 Task: Search one way flight ticket for 2 adults, 2 children, 2 infants in seat in first from Kaunakakai, Molokai: Molokai Airport (hoolehua Airport) to Gillette: Gillette Campbell County Airport on 5-1-2023. Choice of flights is JetBlue. Number of bags: 1 checked bag. Price is upto 71000. Outbound departure time preference is 15:45.
Action: Mouse moved to (209, 209)
Screenshot: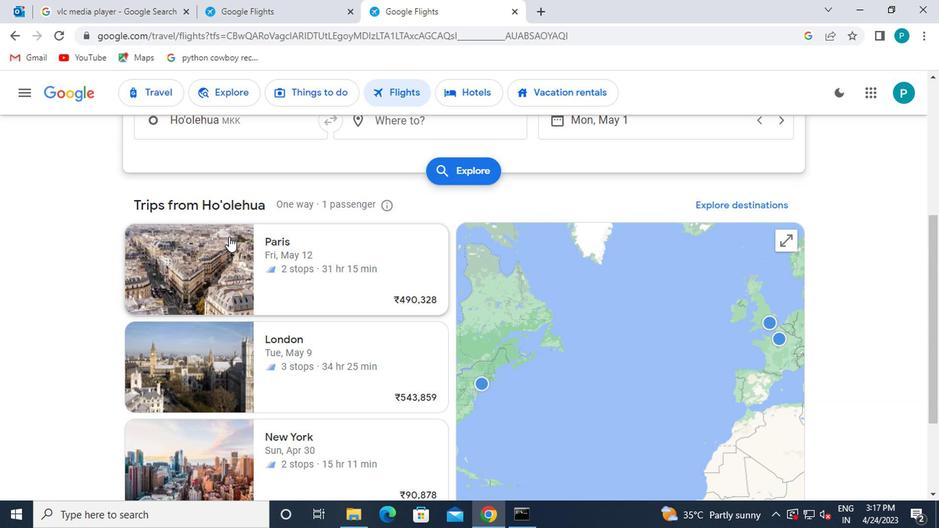 
Action: Mouse scrolled (209, 210) with delta (0, 0)
Screenshot: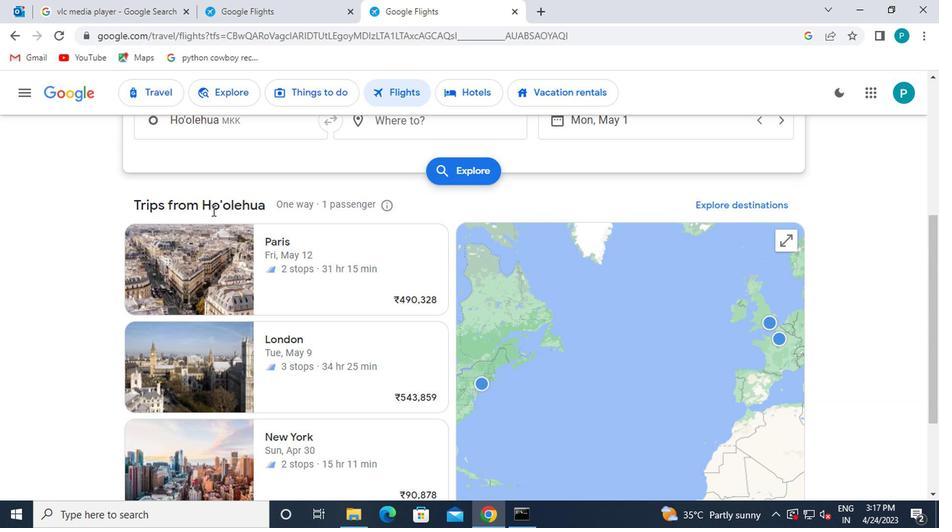 
Action: Mouse moved to (206, 192)
Screenshot: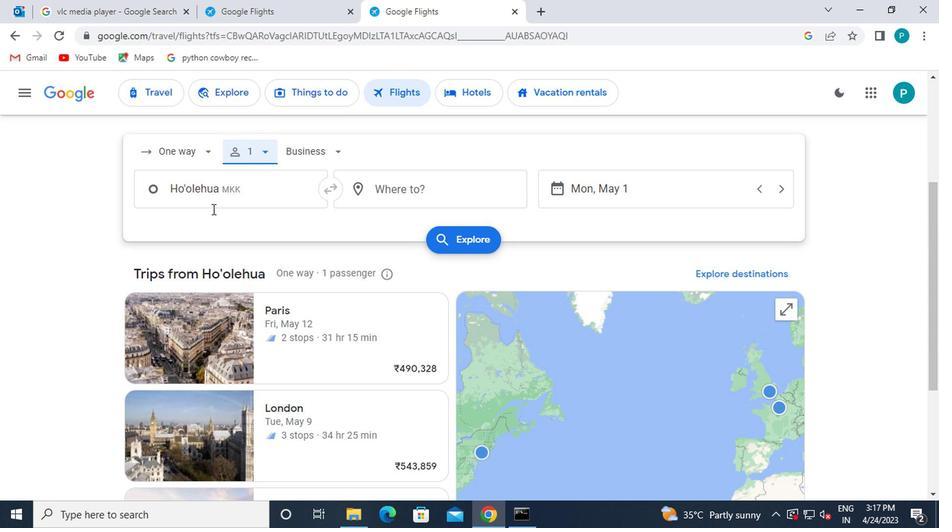
Action: Mouse scrolled (206, 193) with delta (0, 0)
Screenshot: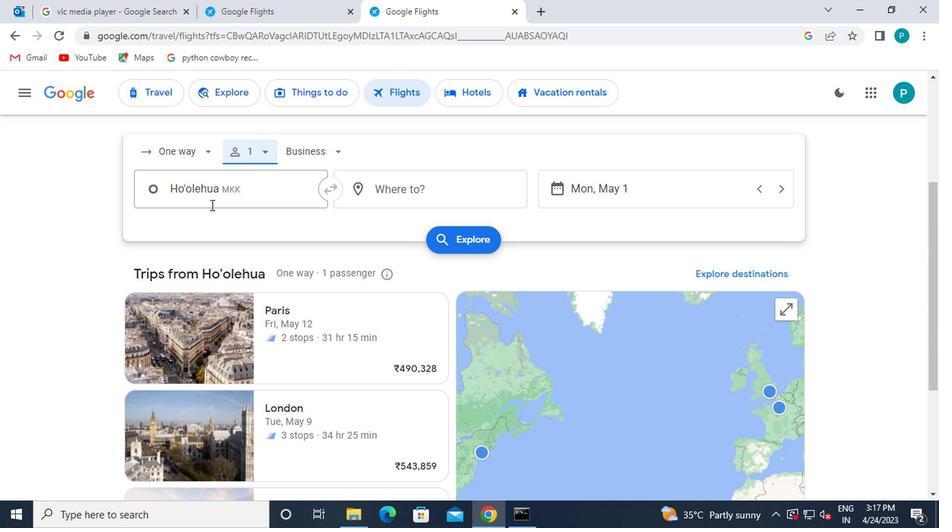 
Action: Mouse scrolled (206, 193) with delta (0, 0)
Screenshot: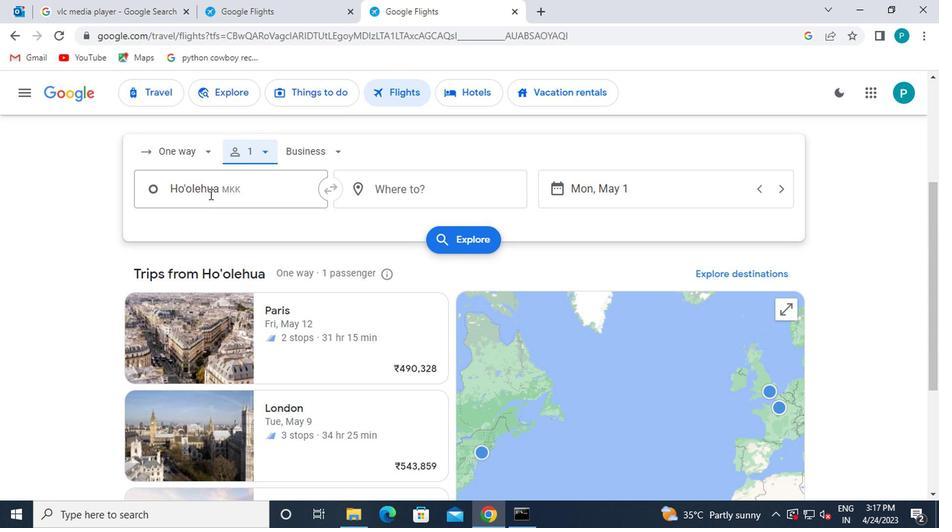 
Action: Mouse moved to (193, 290)
Screenshot: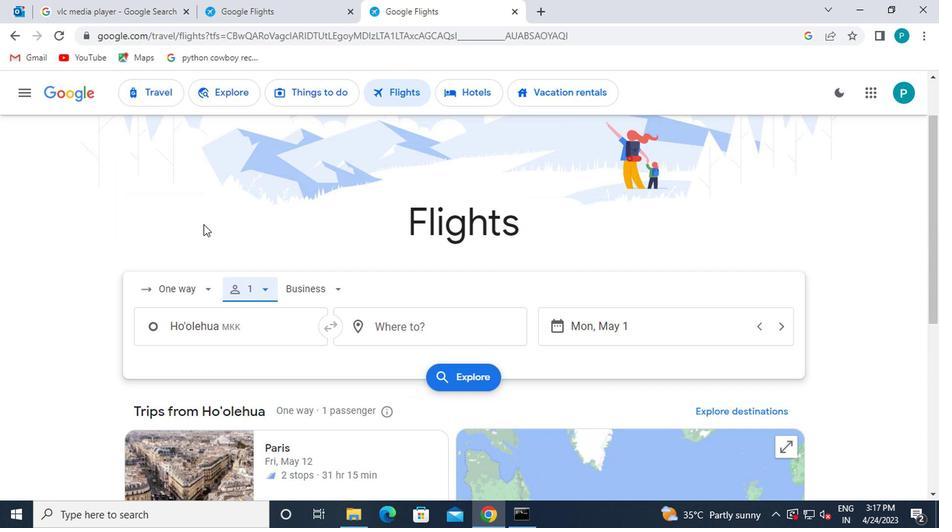 
Action: Mouse pressed left at (193, 290)
Screenshot: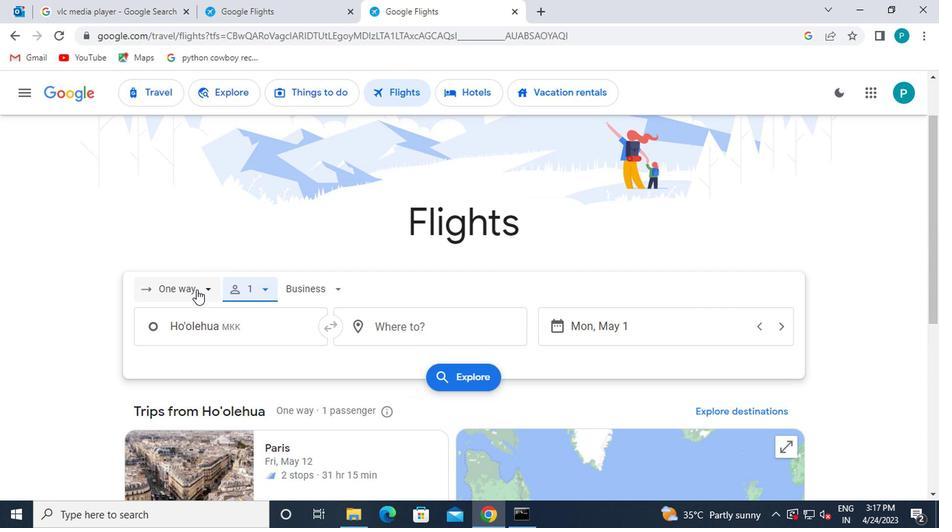 
Action: Mouse moved to (201, 358)
Screenshot: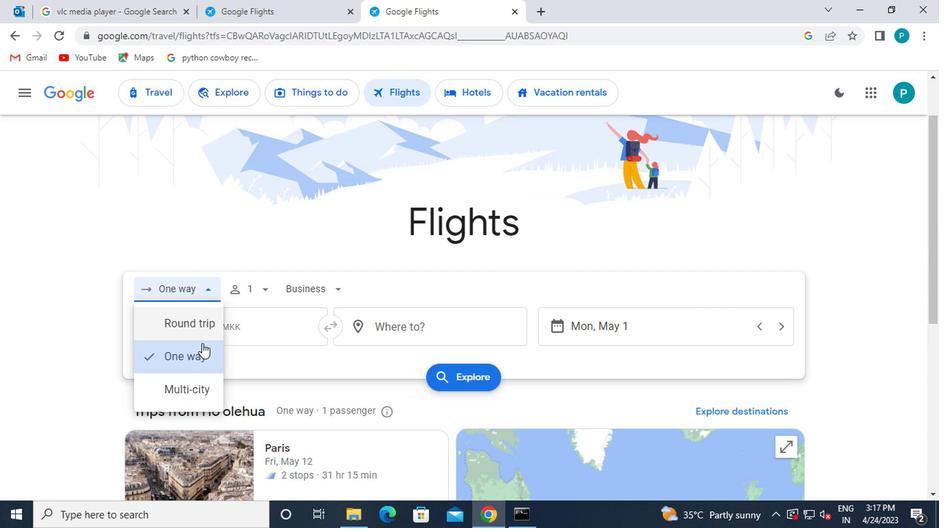 
Action: Mouse pressed left at (201, 358)
Screenshot: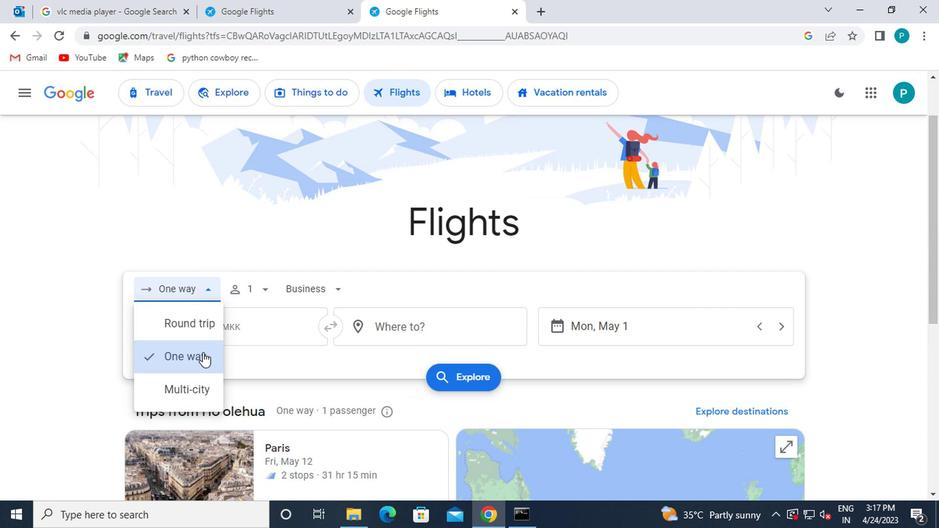 
Action: Mouse moved to (248, 293)
Screenshot: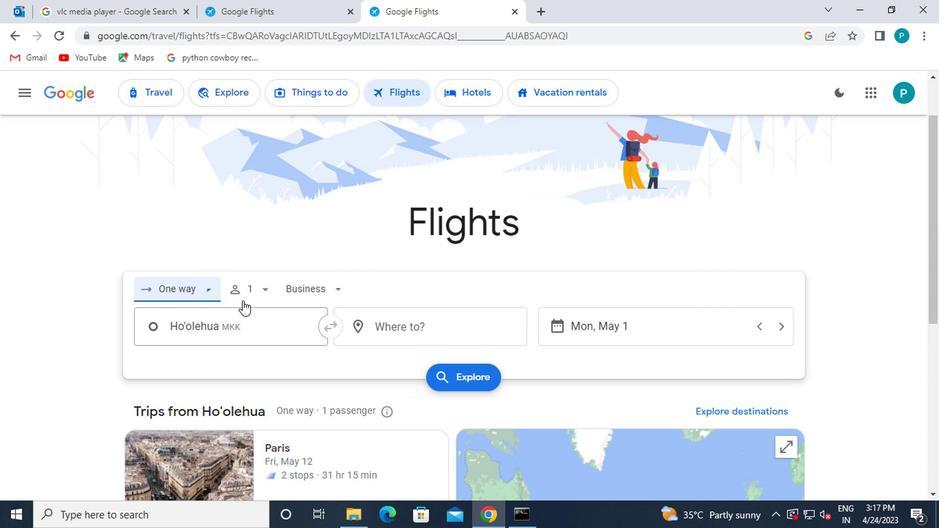 
Action: Mouse pressed left at (248, 293)
Screenshot: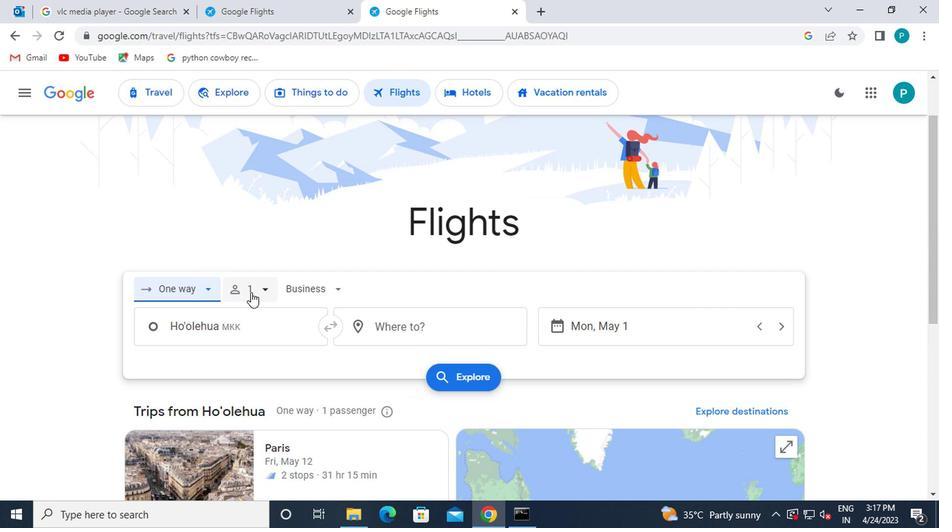 
Action: Mouse moved to (373, 327)
Screenshot: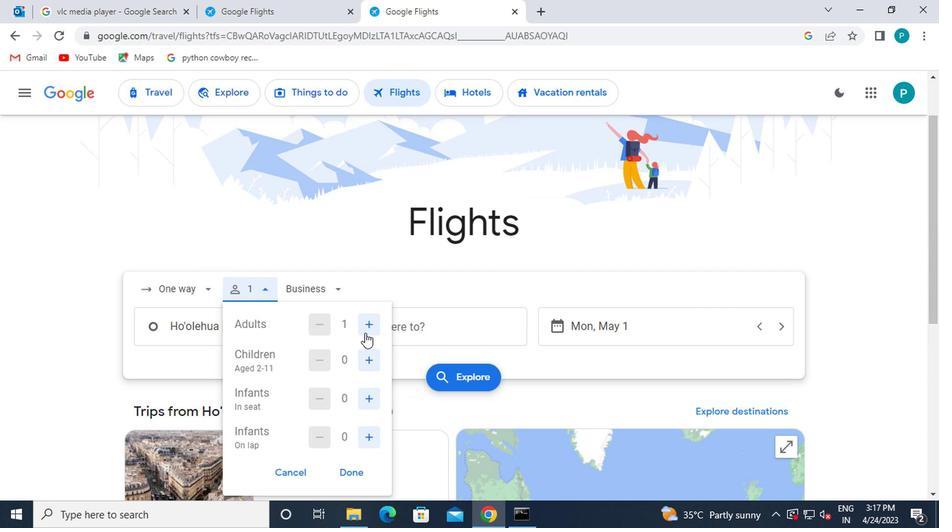 
Action: Mouse pressed left at (373, 327)
Screenshot: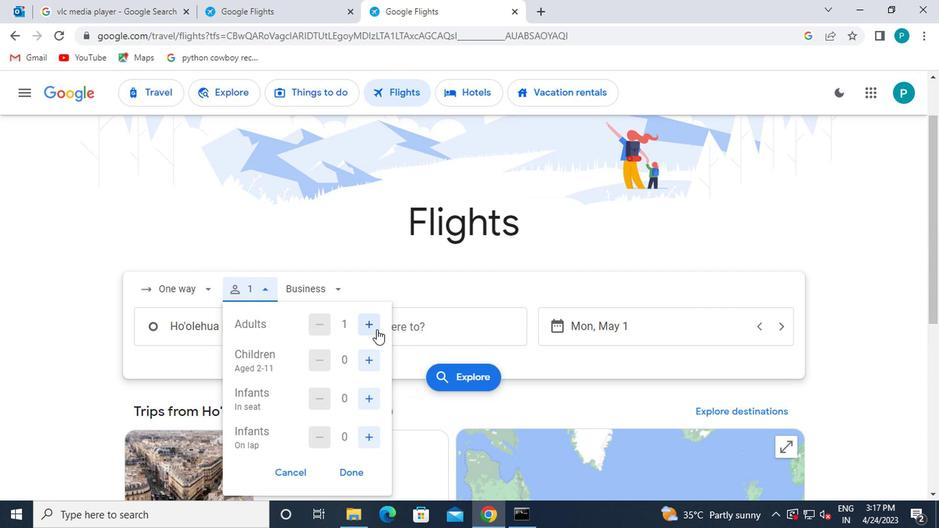 
Action: Mouse moved to (371, 349)
Screenshot: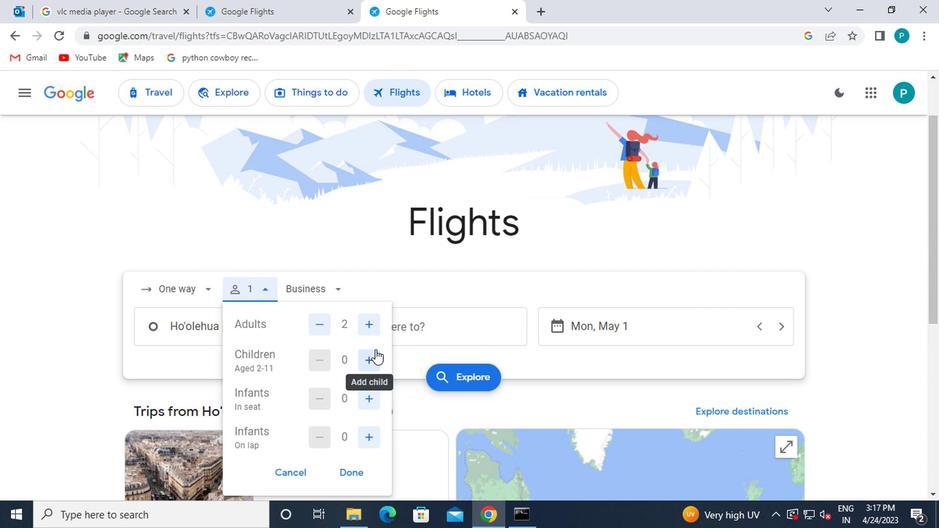 
Action: Mouse pressed left at (371, 349)
Screenshot: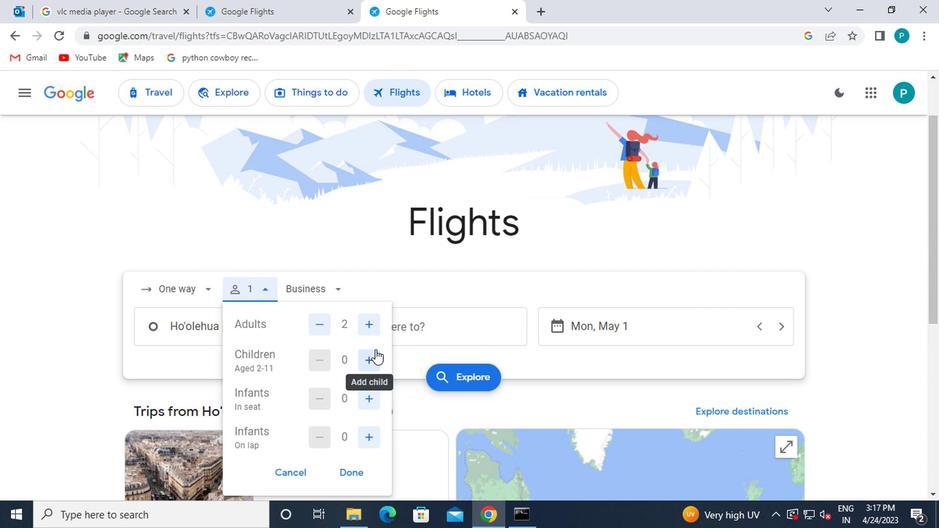 
Action: Mouse pressed left at (371, 349)
Screenshot: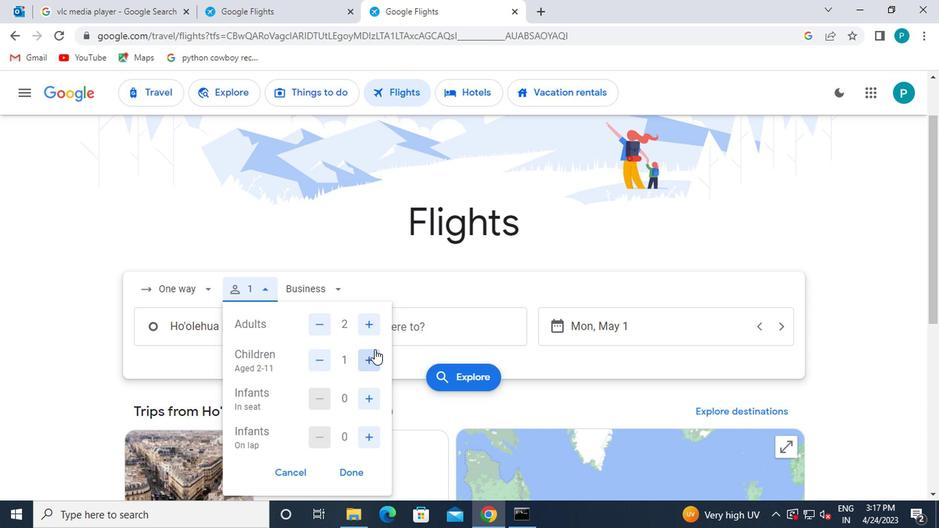 
Action: Mouse moved to (356, 394)
Screenshot: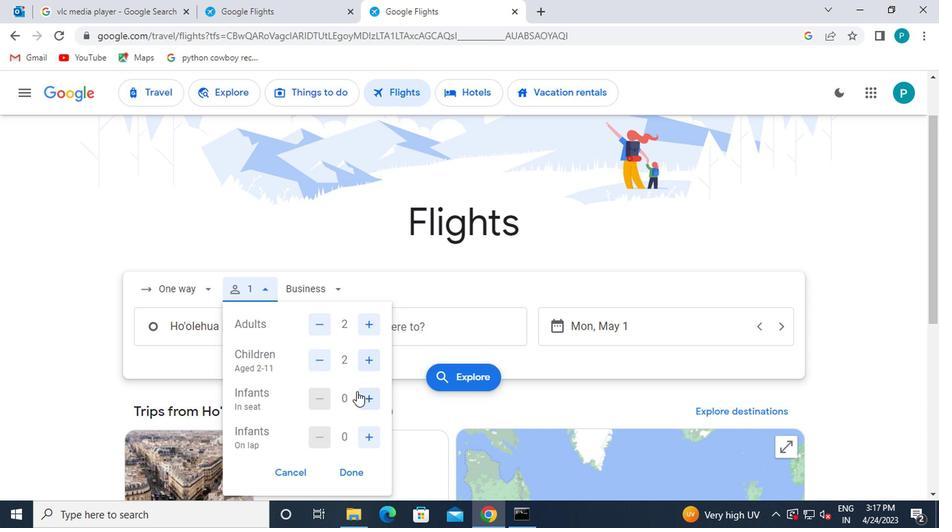 
Action: Mouse pressed left at (356, 394)
Screenshot: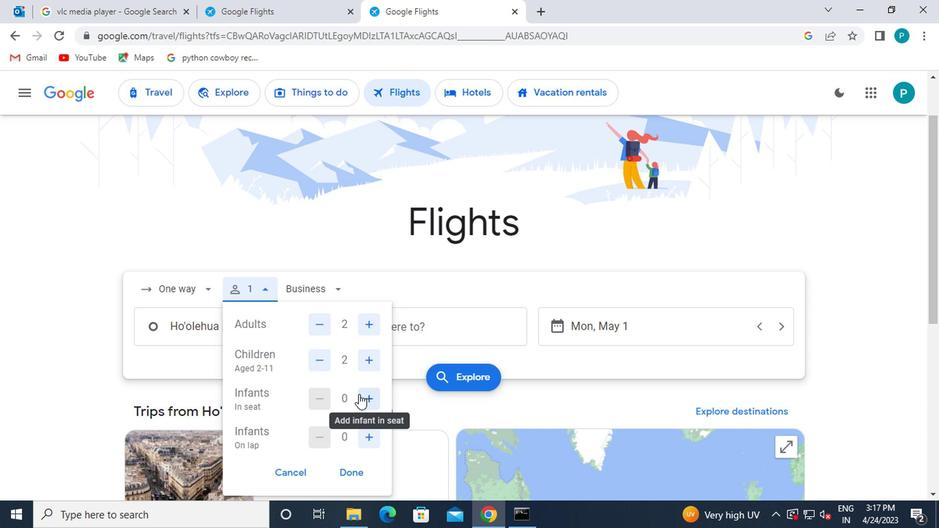 
Action: Mouse pressed left at (356, 394)
Screenshot: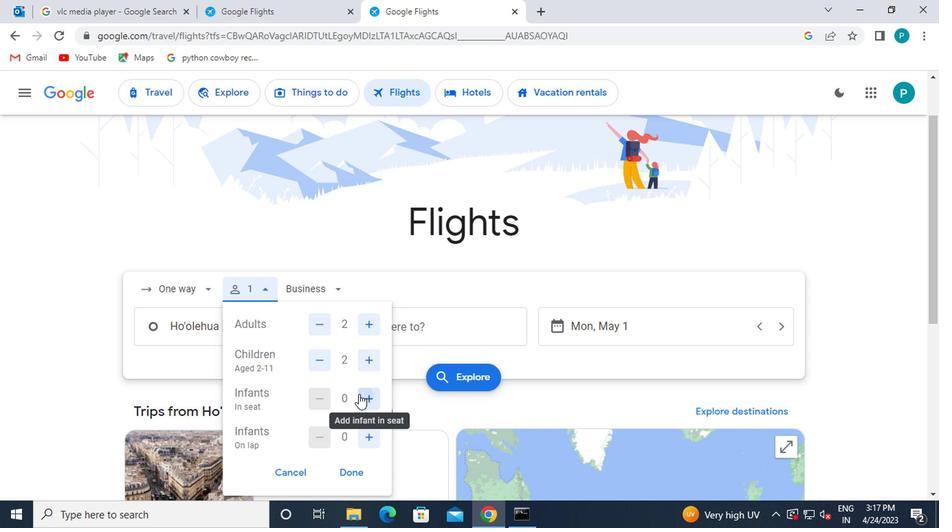 
Action: Mouse moved to (356, 466)
Screenshot: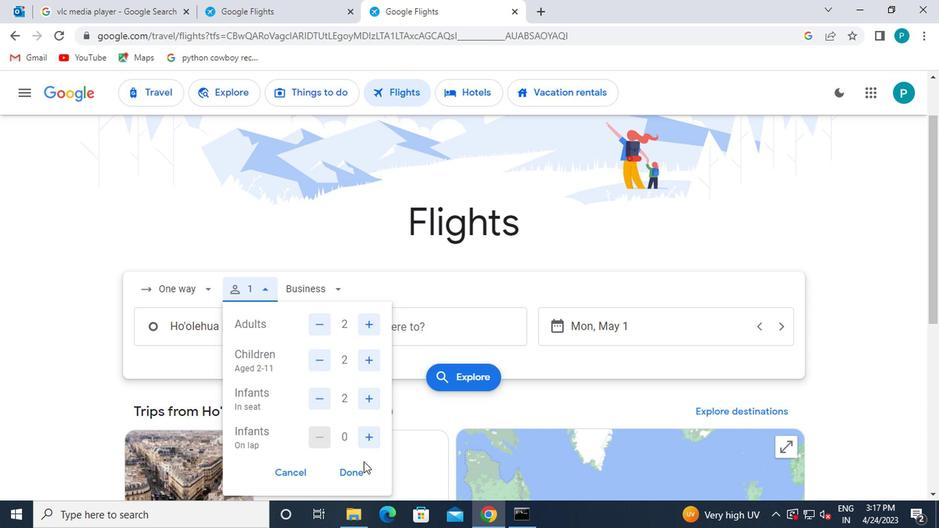 
Action: Mouse pressed left at (356, 466)
Screenshot: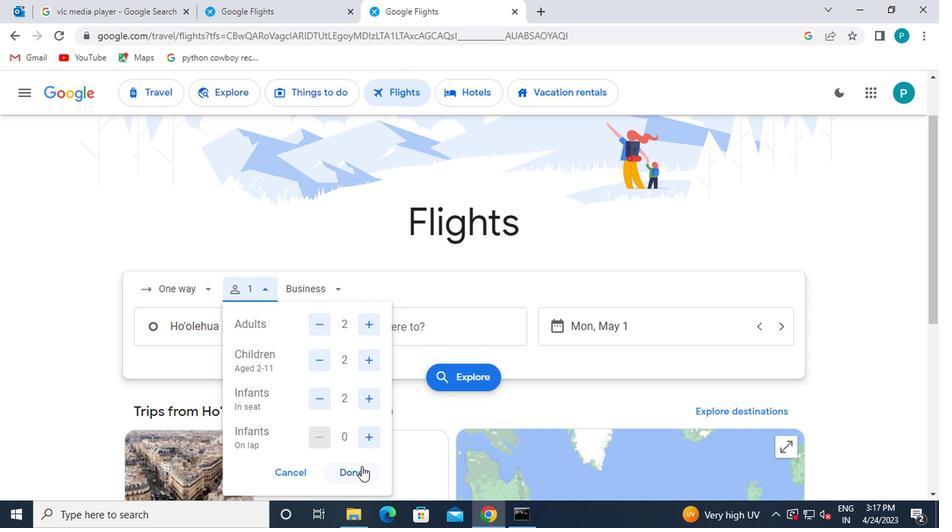 
Action: Mouse moved to (306, 296)
Screenshot: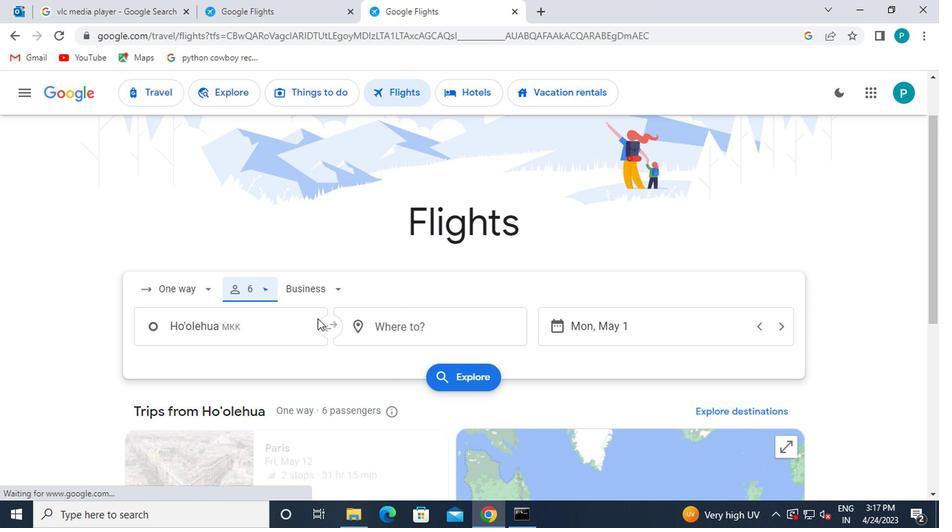 
Action: Mouse pressed left at (306, 296)
Screenshot: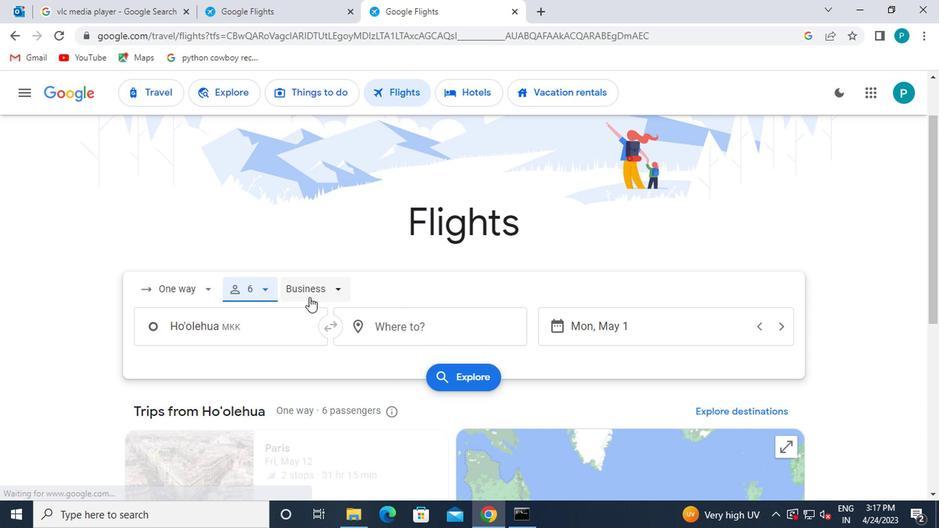 
Action: Mouse moved to (322, 421)
Screenshot: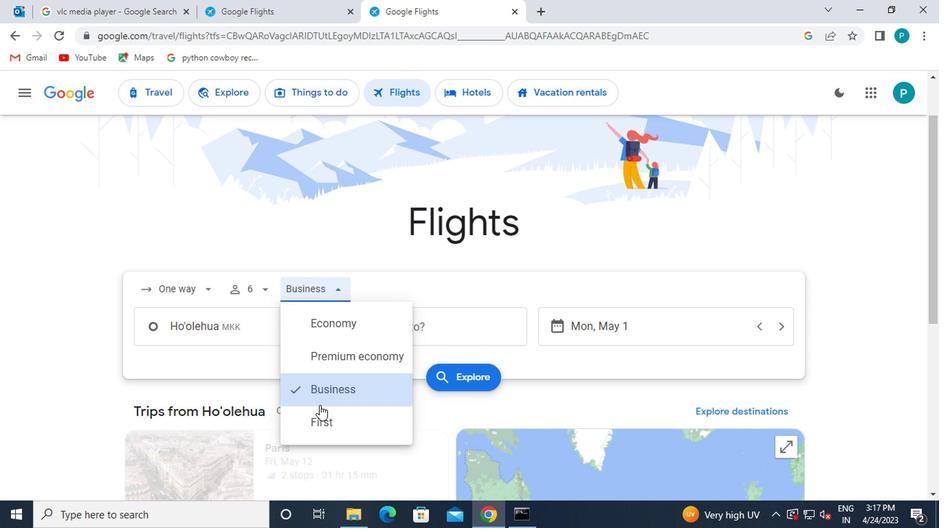 
Action: Mouse pressed left at (322, 421)
Screenshot: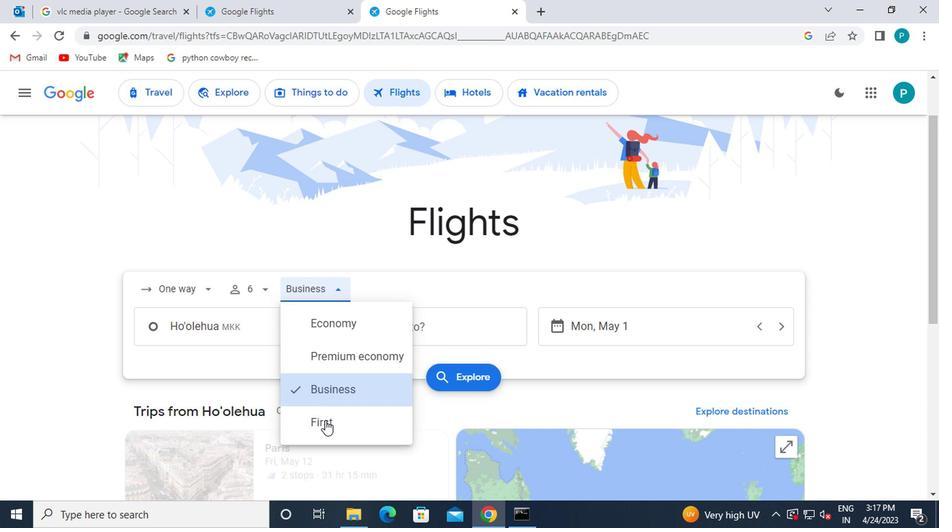 
Action: Mouse moved to (227, 329)
Screenshot: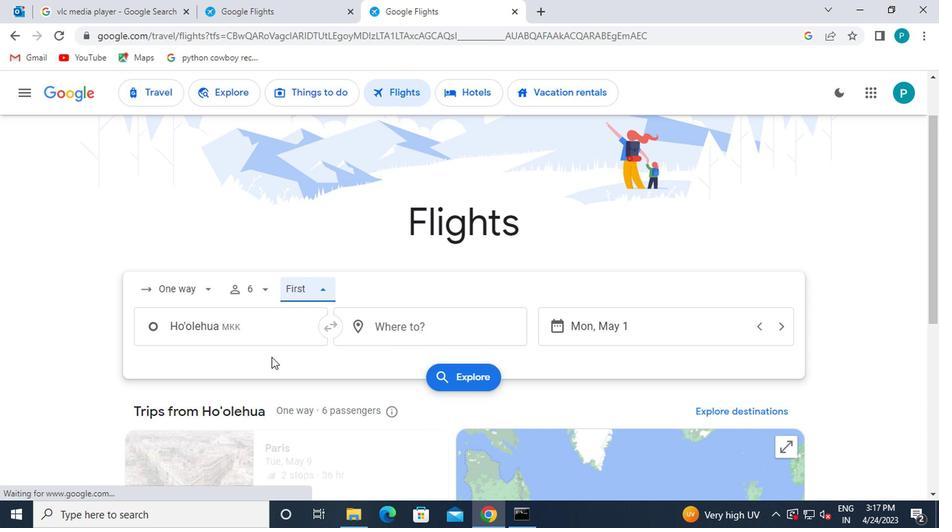 
Action: Mouse pressed left at (227, 329)
Screenshot: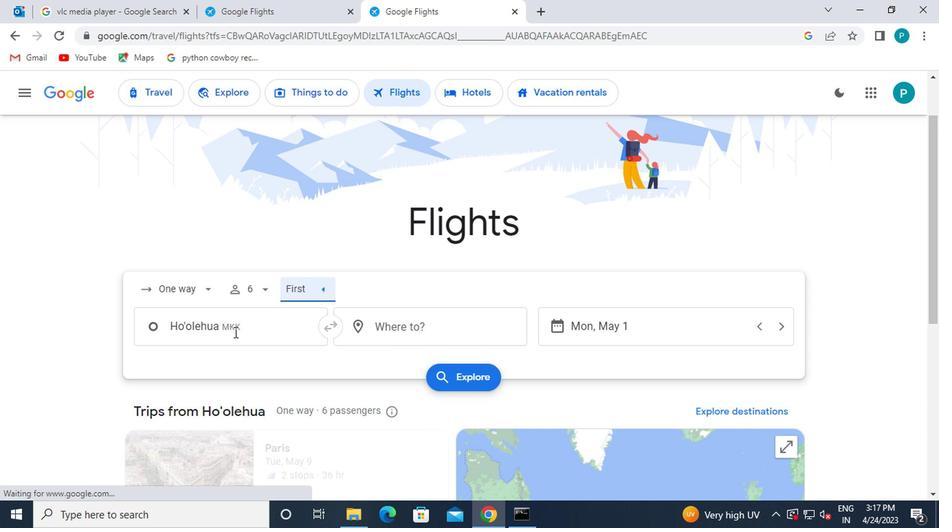 
Action: Mouse moved to (259, 395)
Screenshot: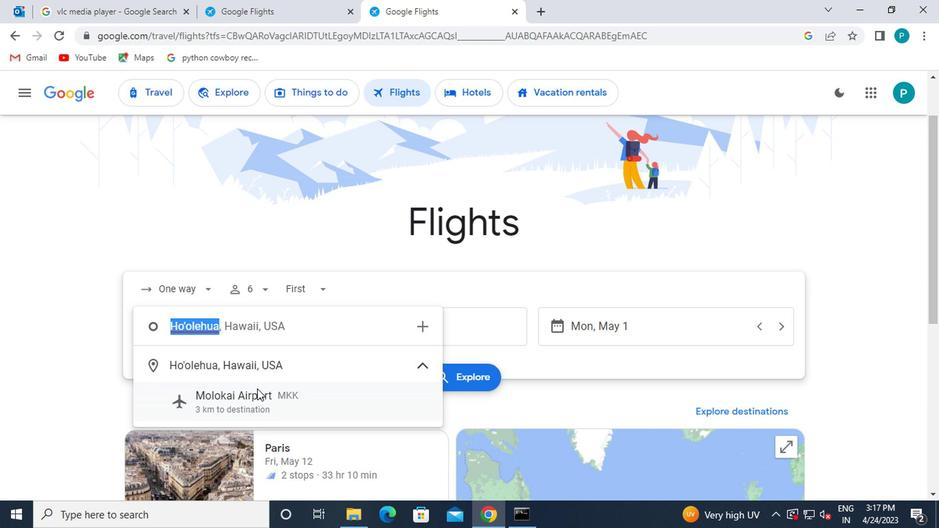 
Action: Mouse pressed left at (259, 395)
Screenshot: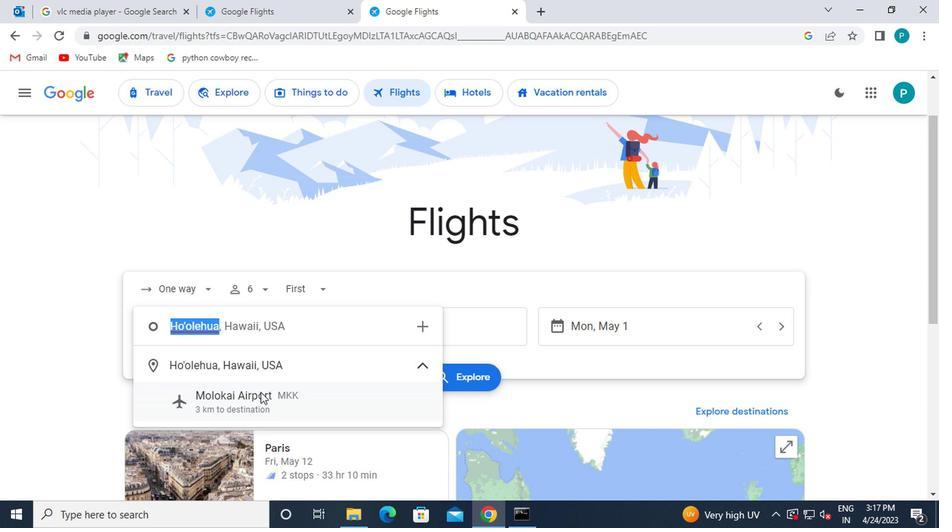 
Action: Mouse moved to (442, 332)
Screenshot: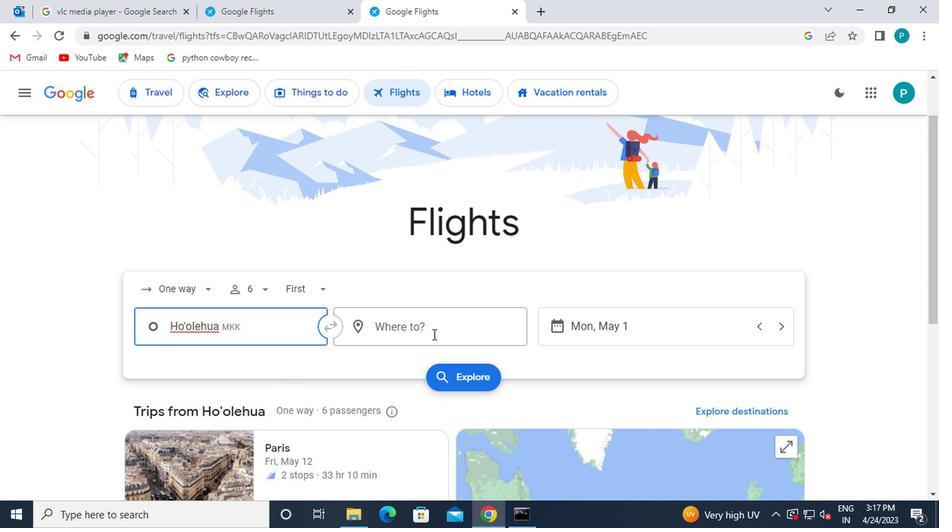 
Action: Mouse pressed left at (442, 332)
Screenshot: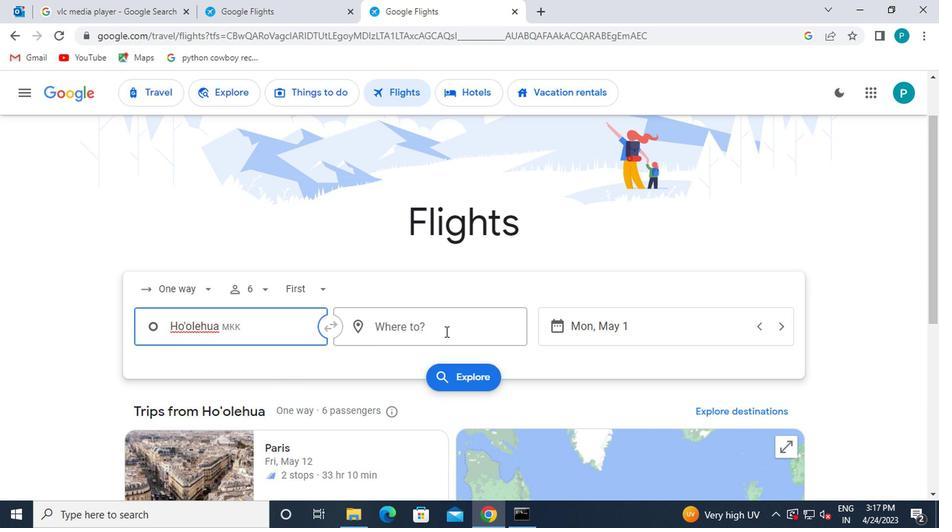 
Action: Mouse moved to (448, 328)
Screenshot: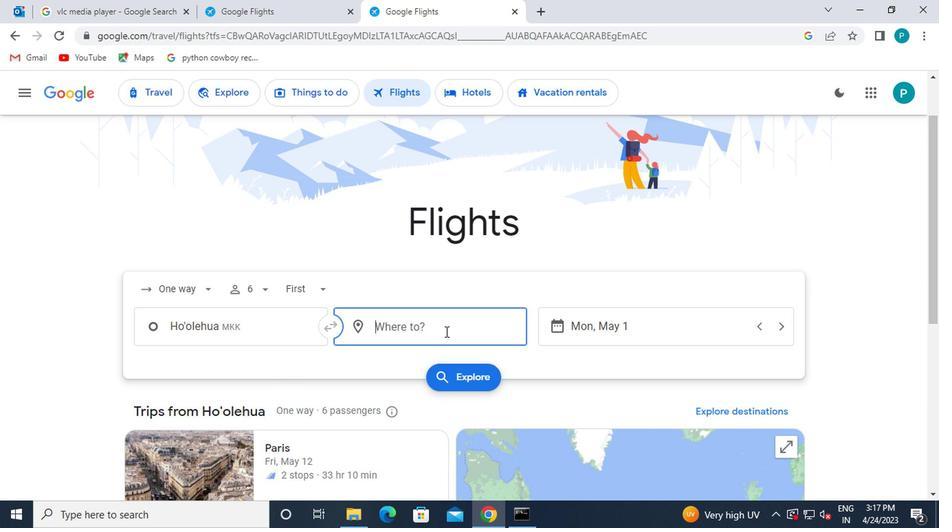 
Action: Key pressed d<Key.backspace>gillette
Screenshot: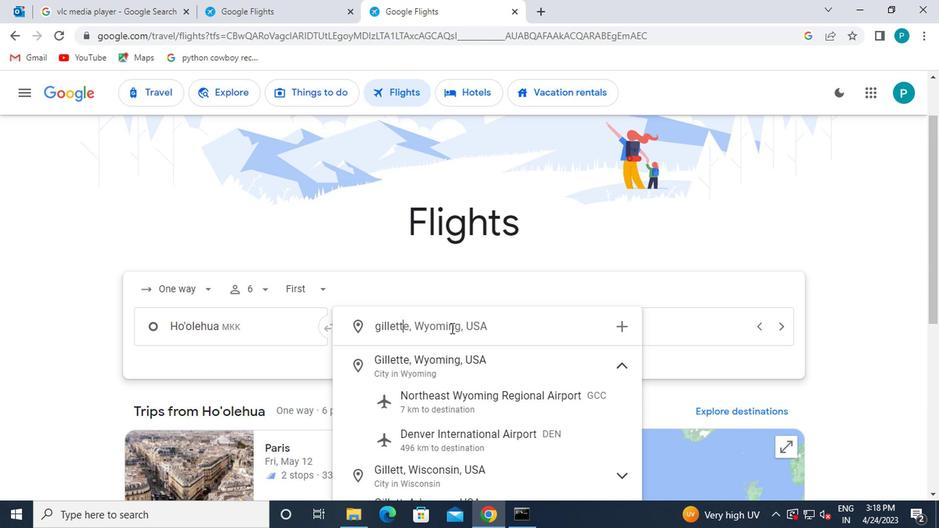 
Action: Mouse moved to (432, 406)
Screenshot: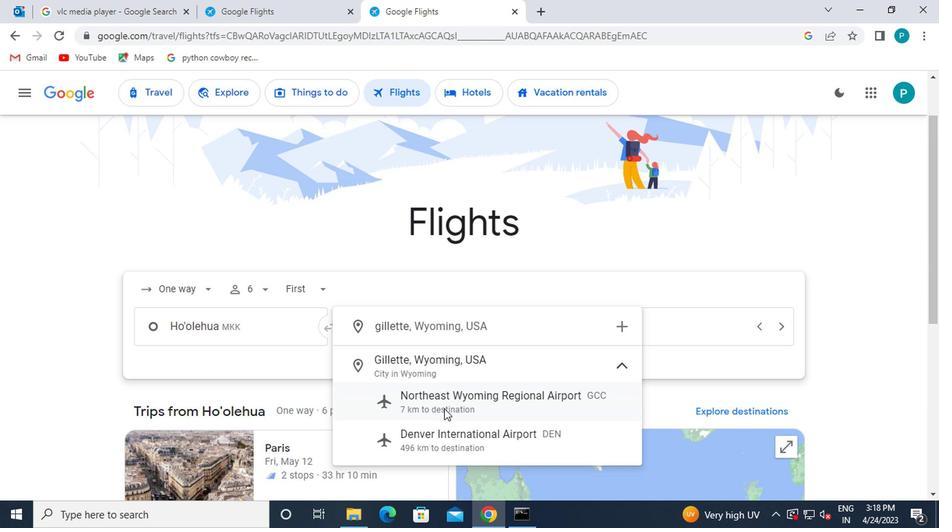 
Action: Mouse pressed left at (432, 406)
Screenshot: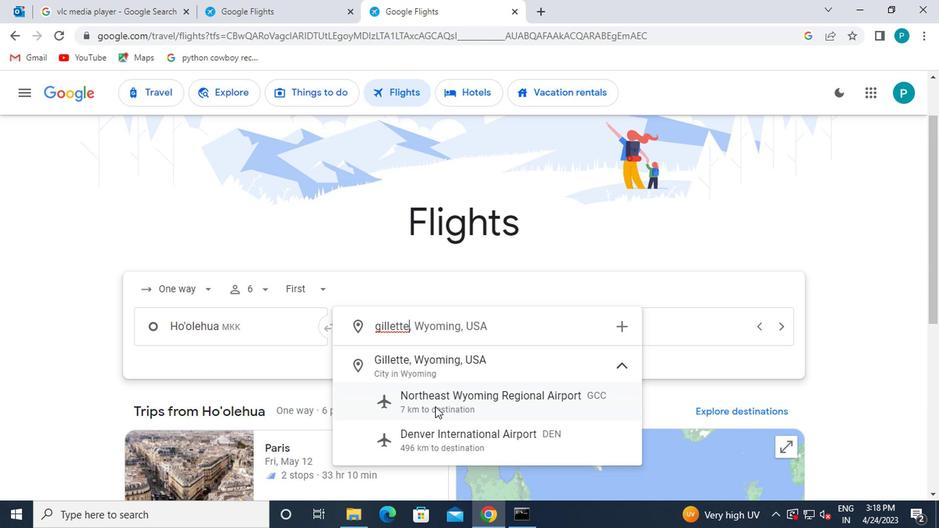 
Action: Mouse moved to (611, 329)
Screenshot: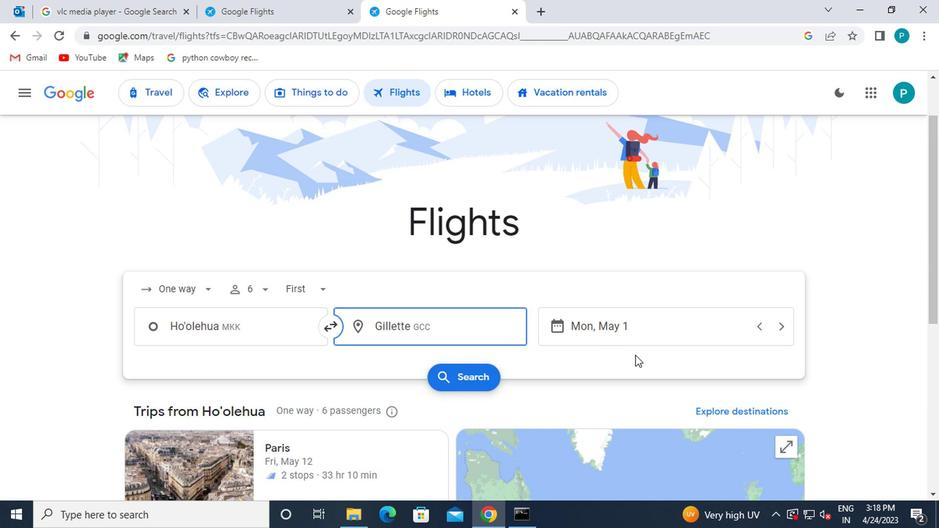 
Action: Mouse pressed left at (611, 329)
Screenshot: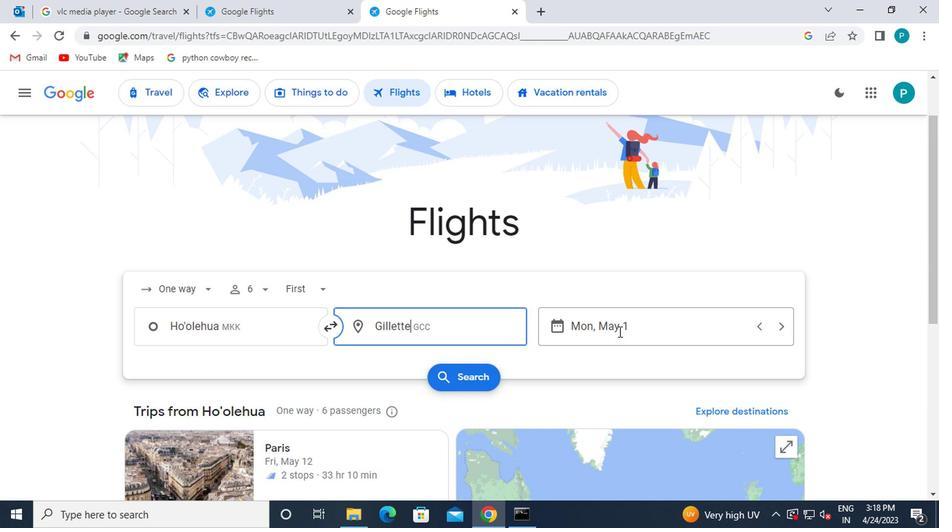 
Action: Mouse moved to (602, 253)
Screenshot: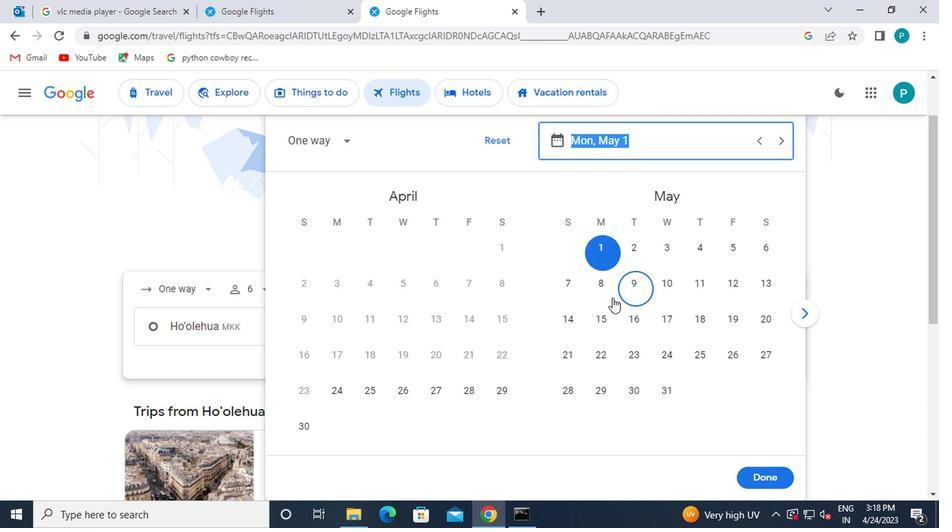 
Action: Mouse pressed left at (602, 253)
Screenshot: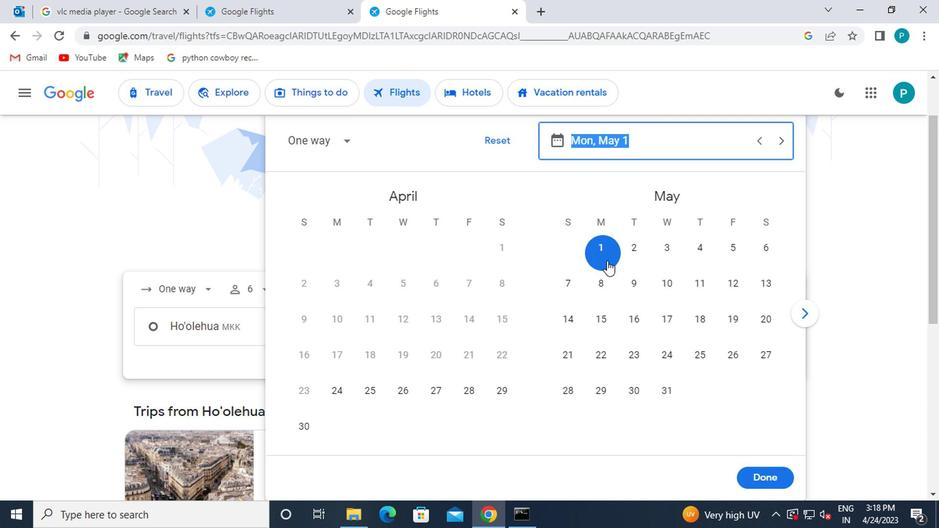 
Action: Mouse moved to (763, 482)
Screenshot: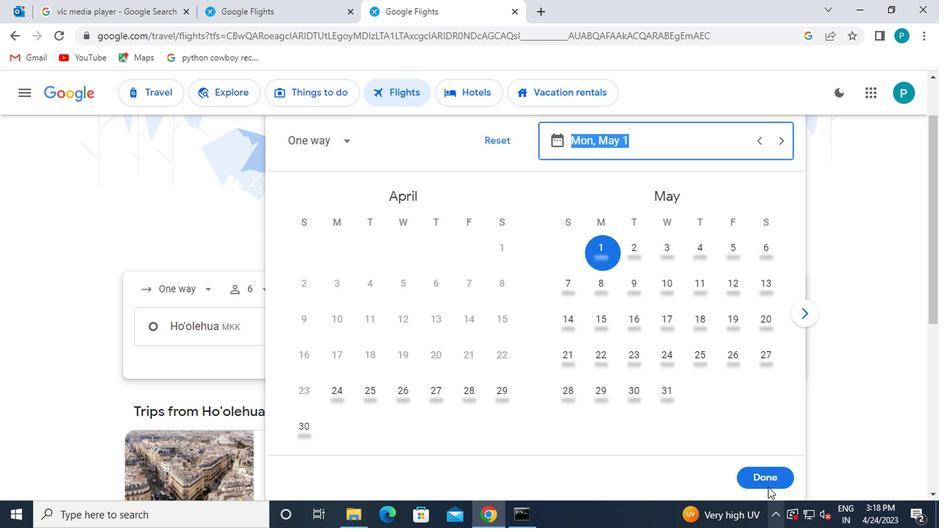
Action: Mouse pressed left at (763, 482)
Screenshot: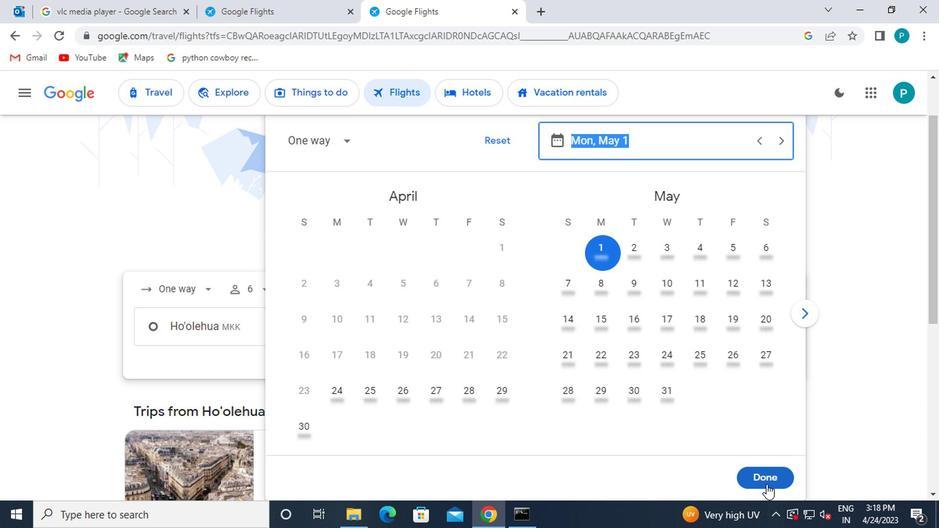 
Action: Mouse moved to (444, 388)
Screenshot: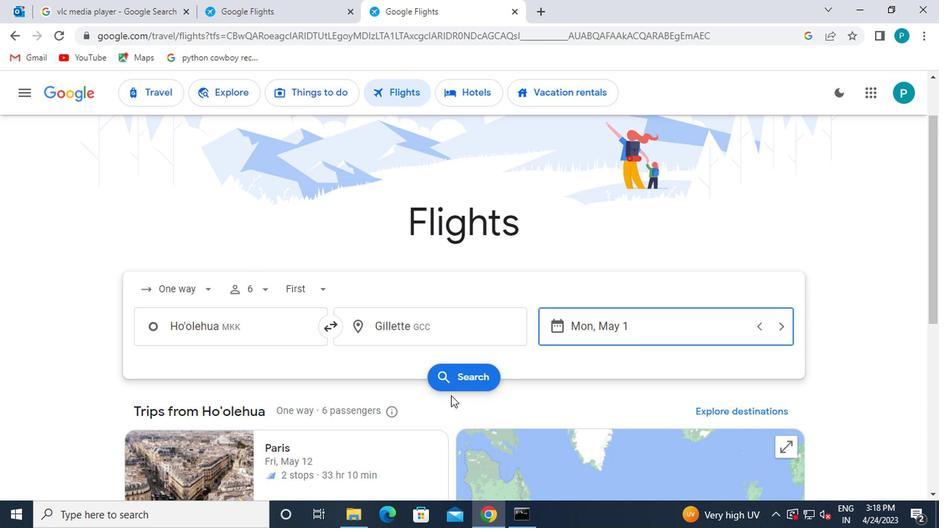 
Action: Mouse pressed left at (444, 388)
Screenshot: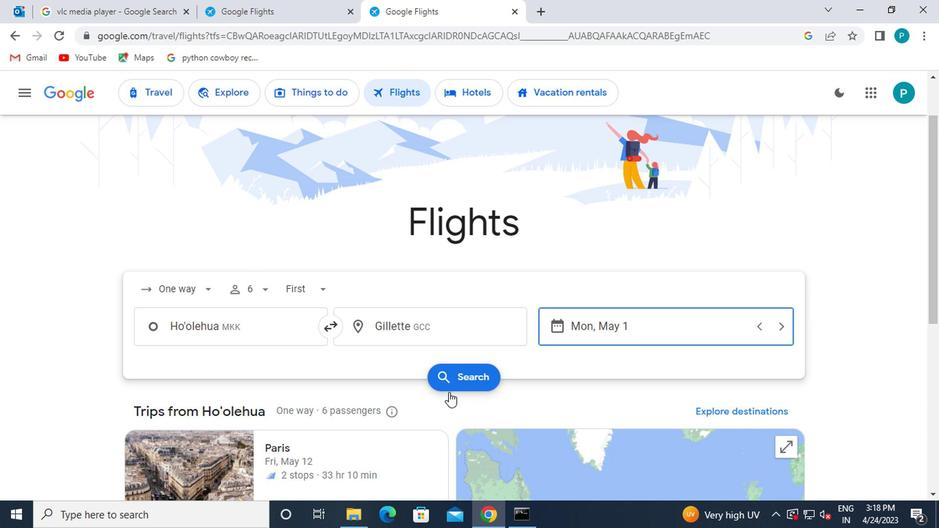 
Action: Mouse moved to (148, 220)
Screenshot: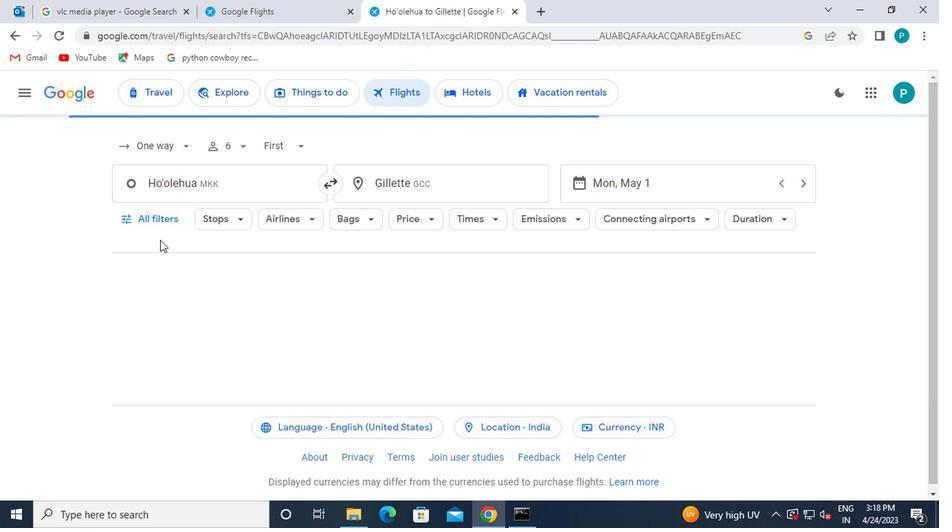 
Action: Mouse pressed left at (148, 220)
Screenshot: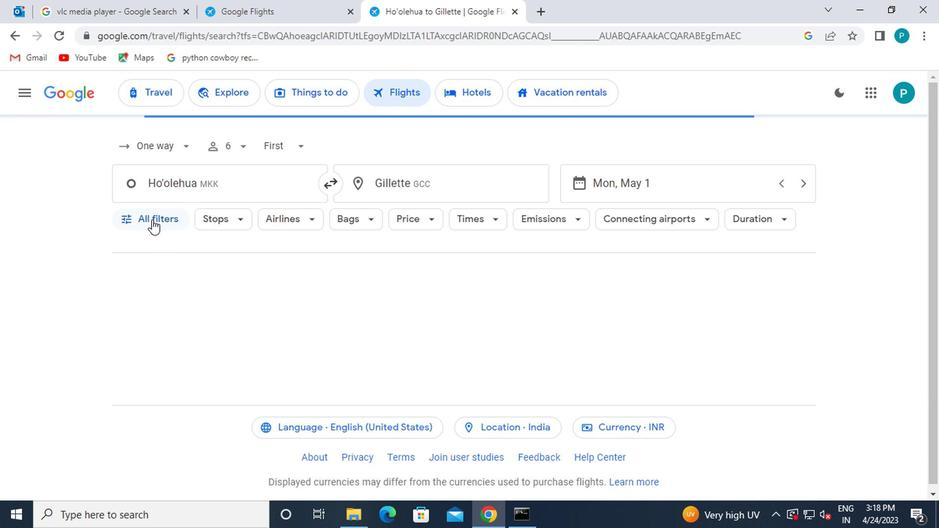 
Action: Mouse moved to (232, 321)
Screenshot: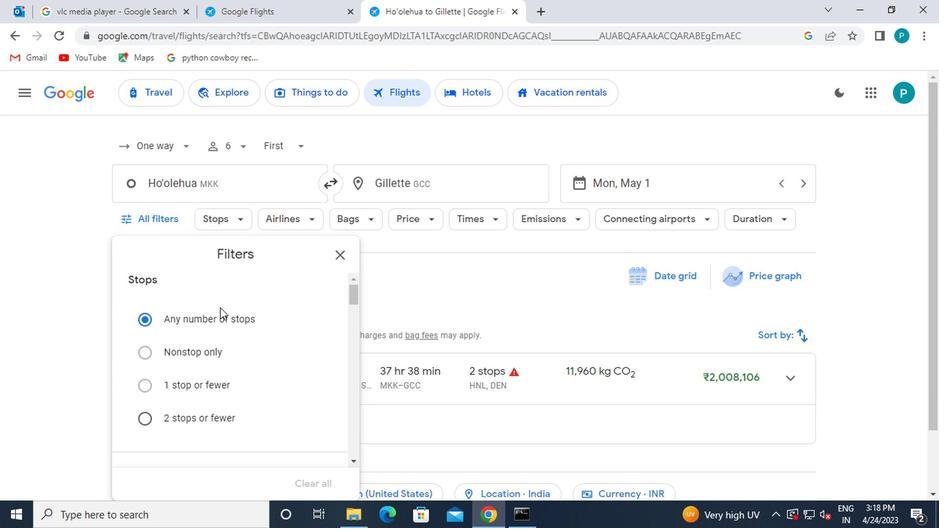 
Action: Mouse scrolled (232, 320) with delta (0, 0)
Screenshot: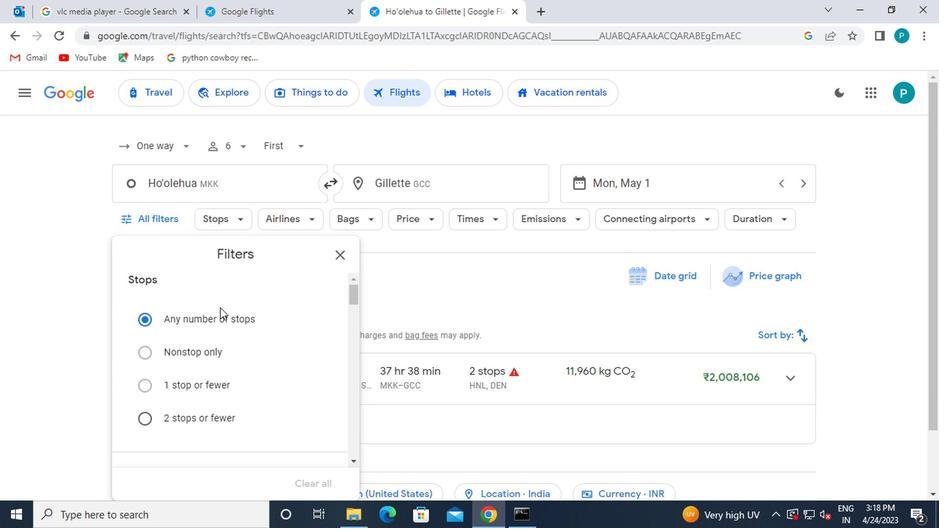 
Action: Mouse moved to (234, 324)
Screenshot: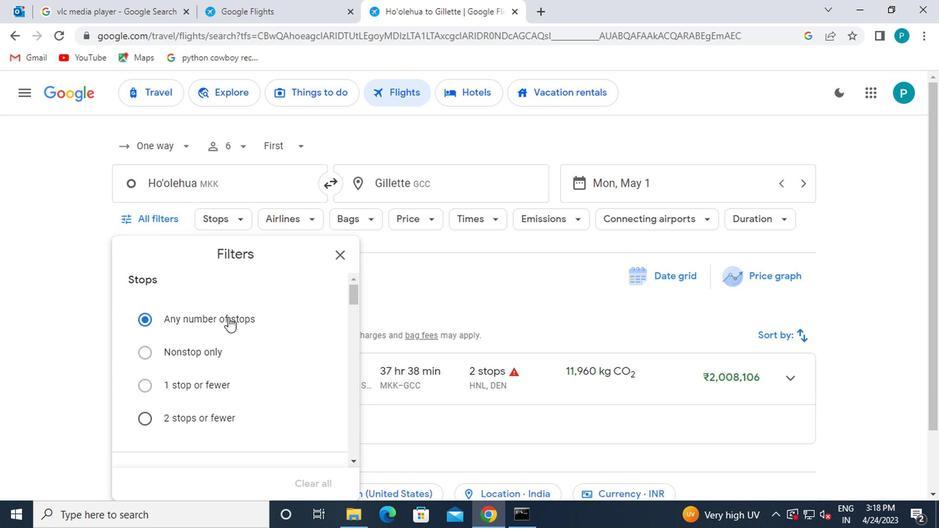 
Action: Mouse scrolled (234, 323) with delta (0, 0)
Screenshot: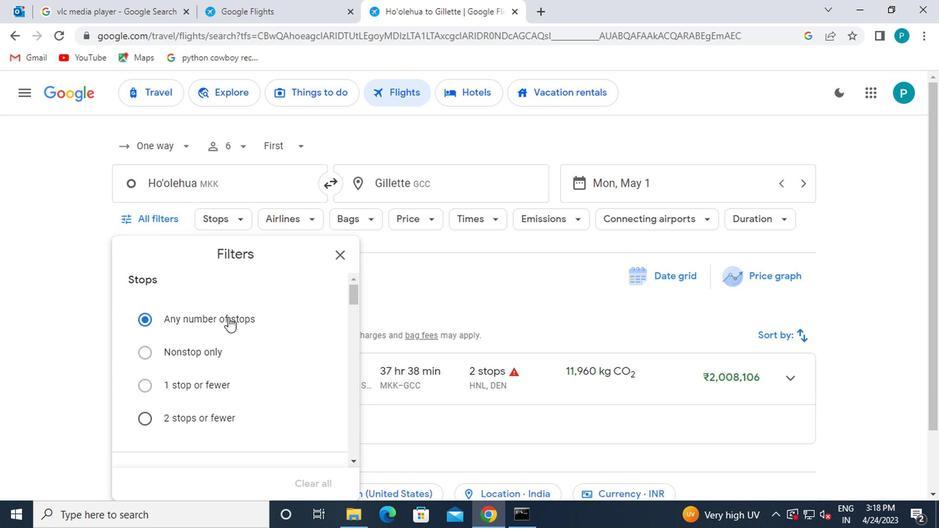 
Action: Mouse scrolled (234, 323) with delta (0, 0)
Screenshot: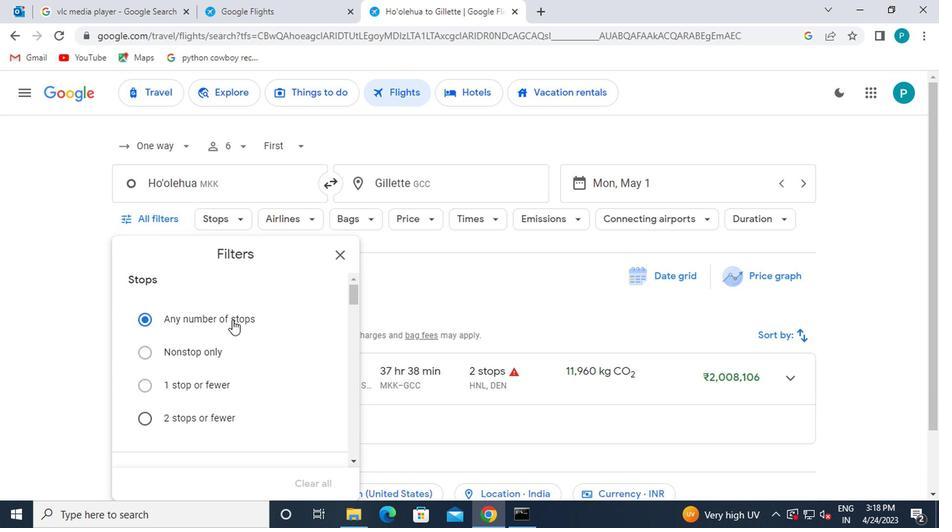 
Action: Mouse scrolled (234, 323) with delta (0, 0)
Screenshot: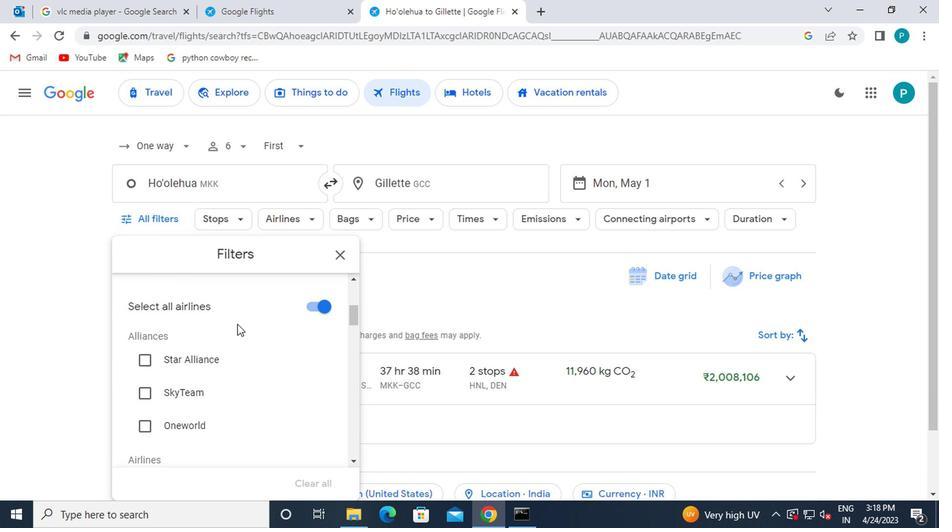 
Action: Mouse scrolled (234, 323) with delta (0, 0)
Screenshot: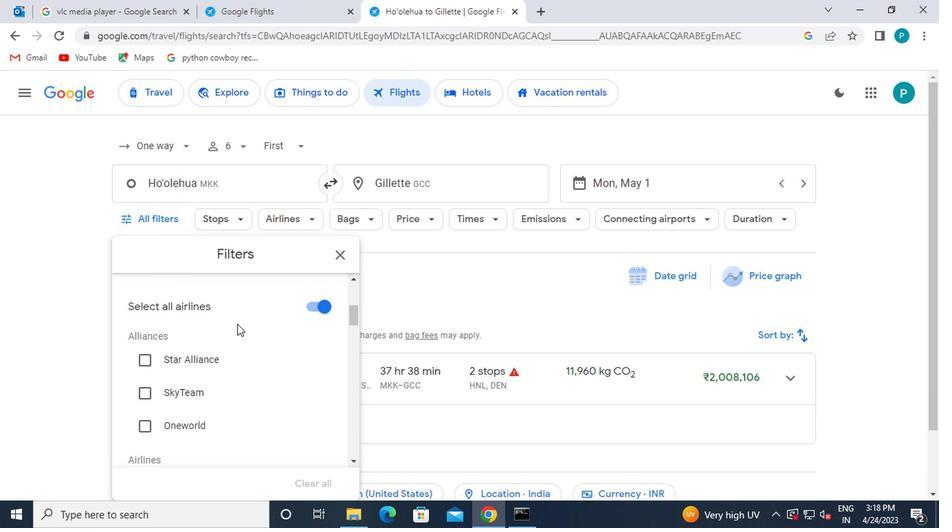 
Action: Mouse scrolled (234, 323) with delta (0, 0)
Screenshot: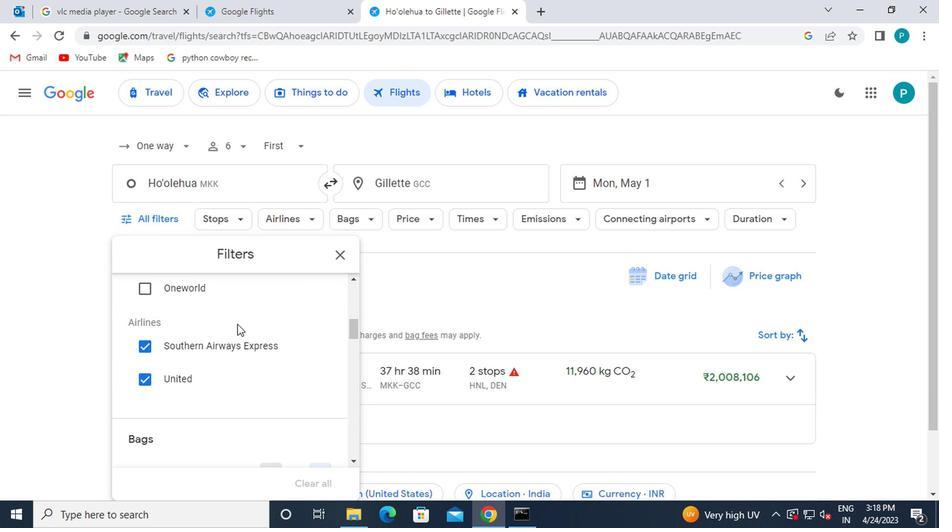 
Action: Mouse scrolled (234, 323) with delta (0, 0)
Screenshot: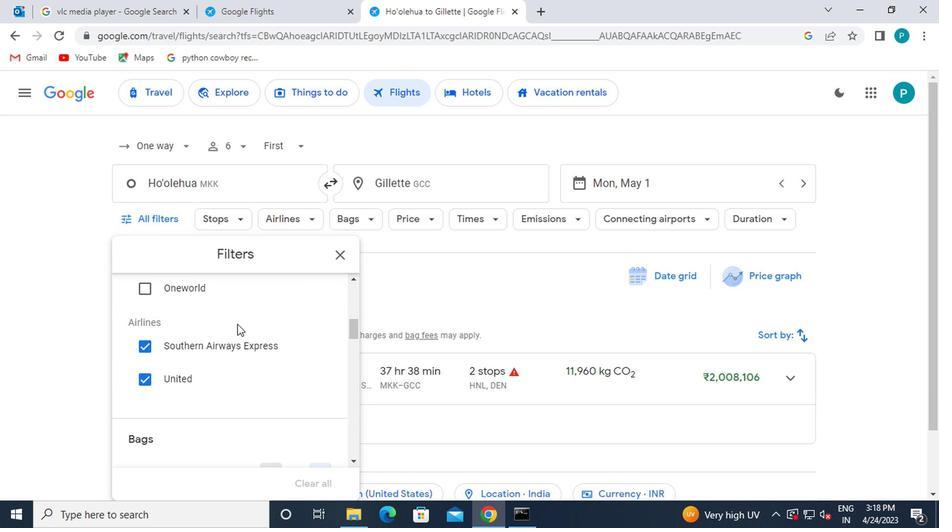 
Action: Mouse moved to (313, 371)
Screenshot: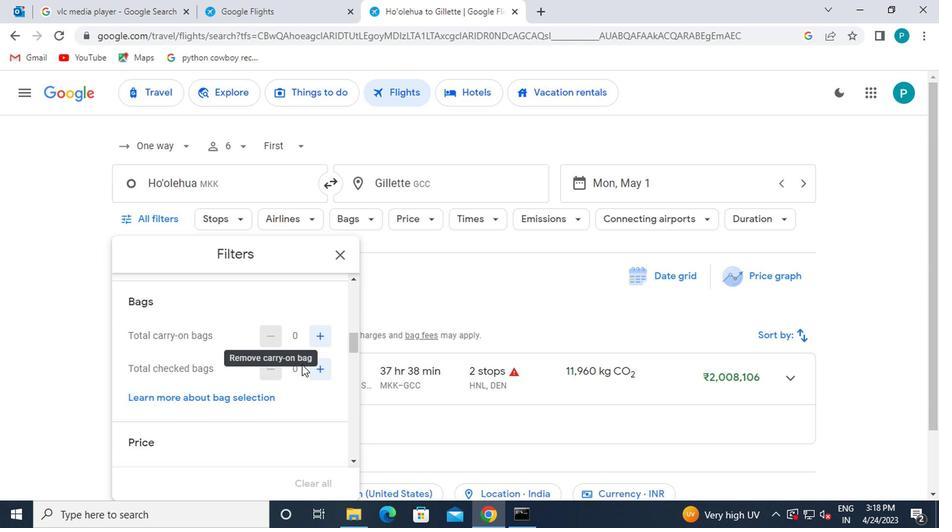 
Action: Mouse pressed left at (313, 371)
Screenshot: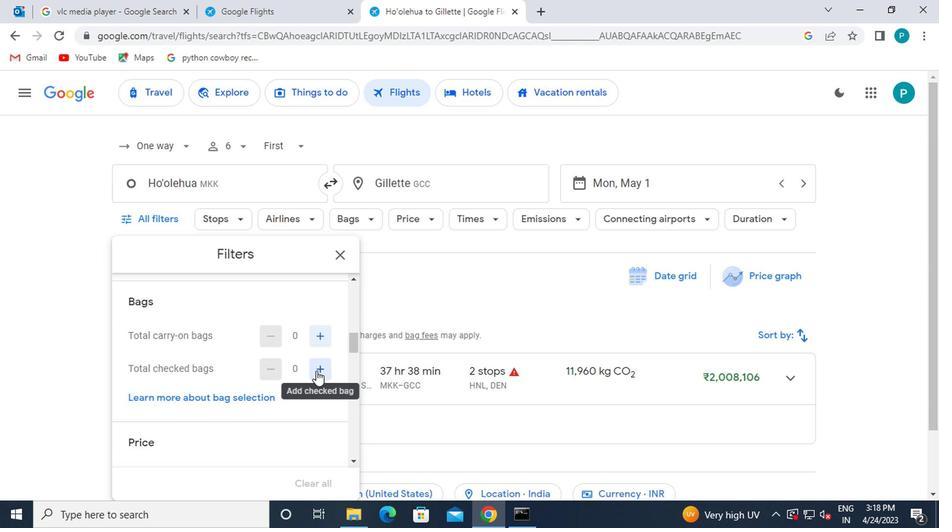 
Action: Mouse moved to (302, 410)
Screenshot: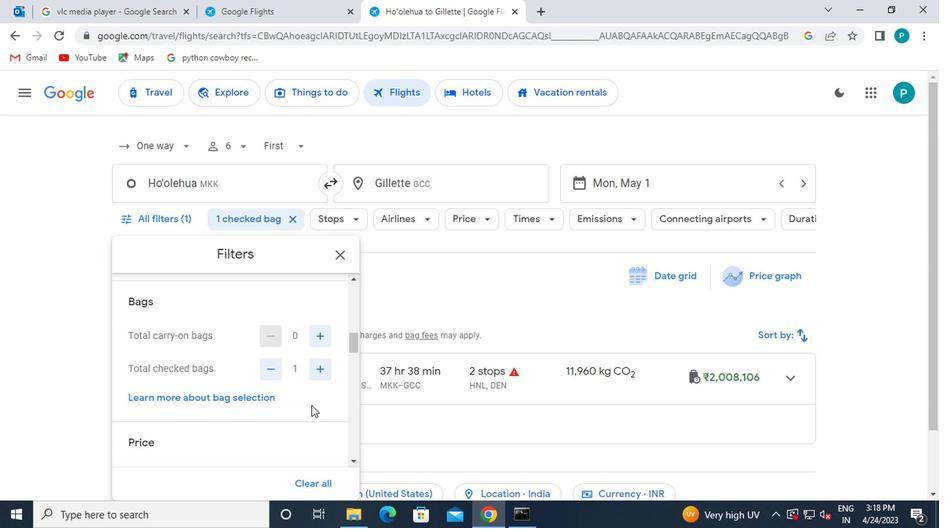 
Action: Mouse scrolled (302, 409) with delta (0, 0)
Screenshot: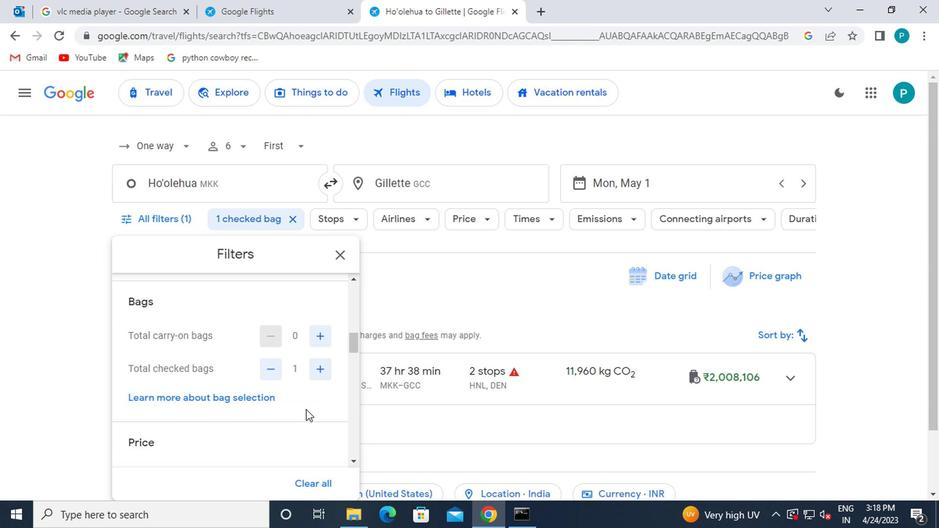 
Action: Mouse moved to (315, 429)
Screenshot: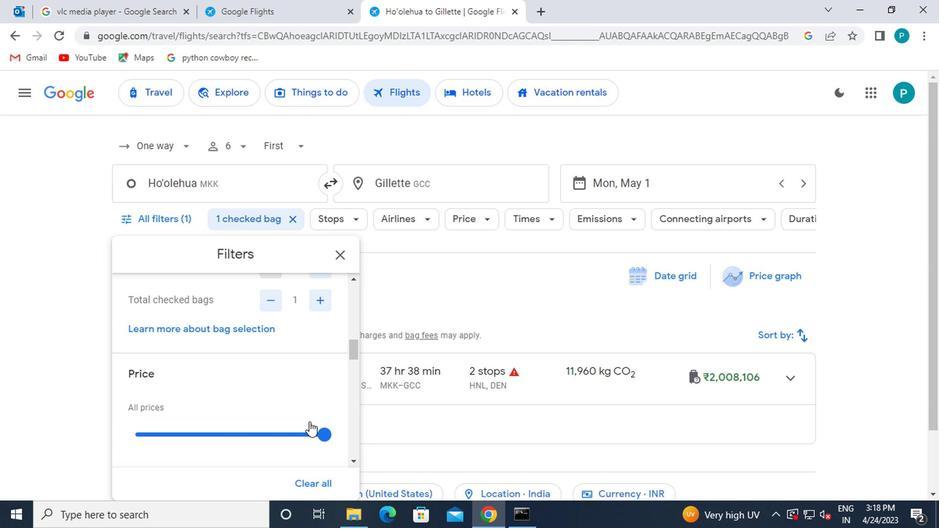 
Action: Mouse pressed left at (315, 429)
Screenshot: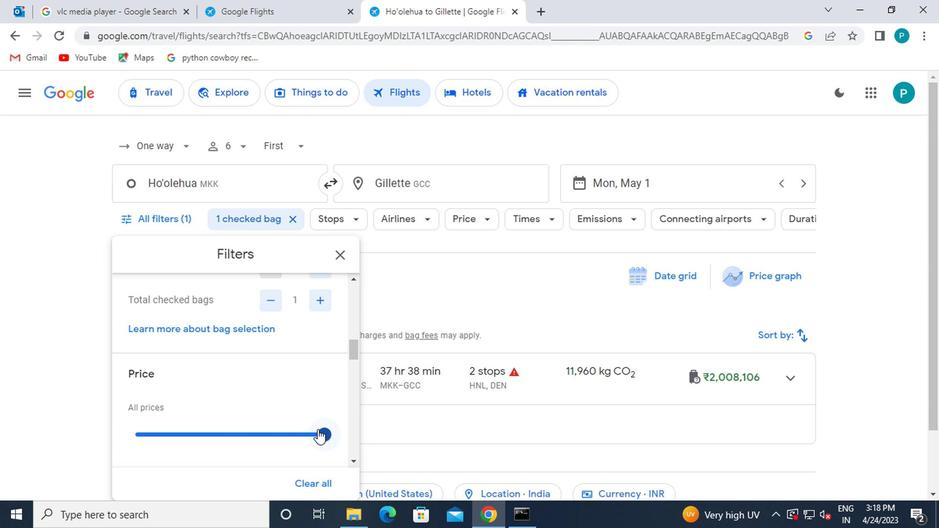 
Action: Mouse moved to (339, 416)
Screenshot: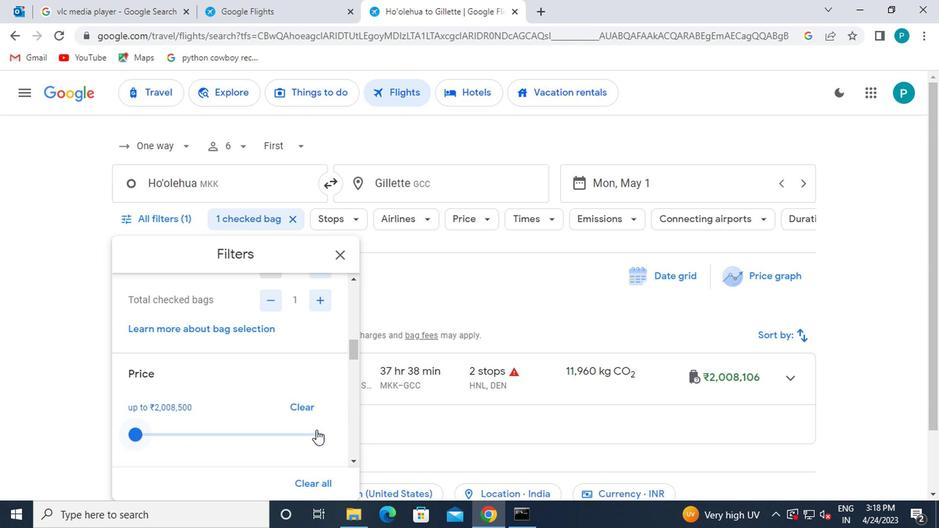 
Action: Mouse scrolled (339, 415) with delta (0, 0)
Screenshot: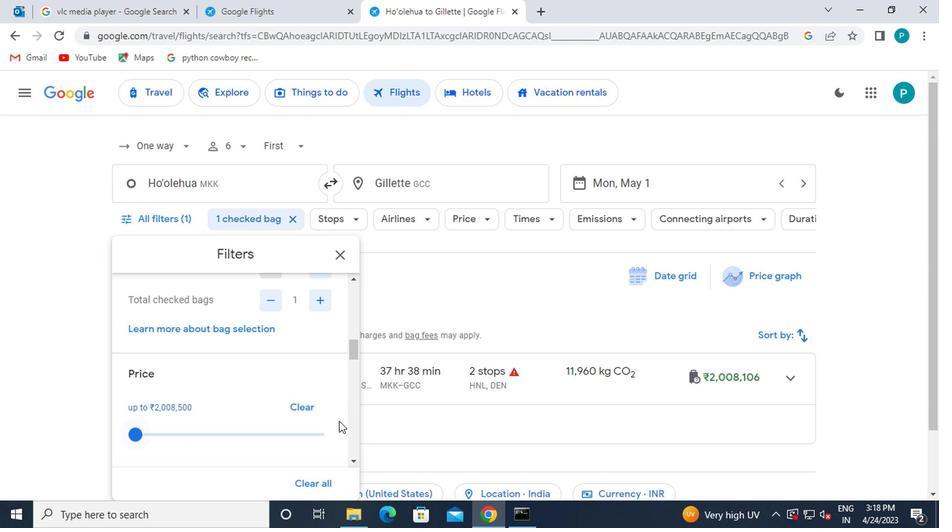 
Action: Mouse moved to (339, 415)
Screenshot: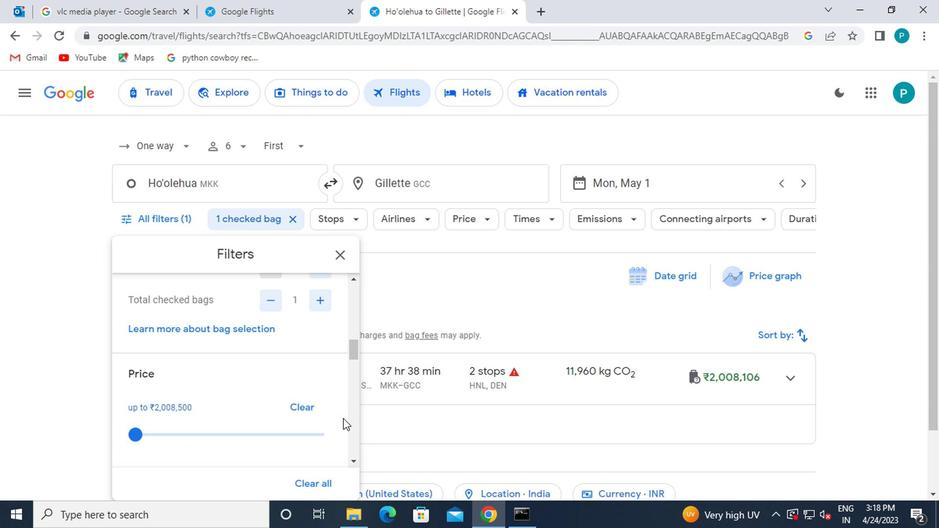 
Action: Mouse scrolled (339, 414) with delta (0, 0)
Screenshot: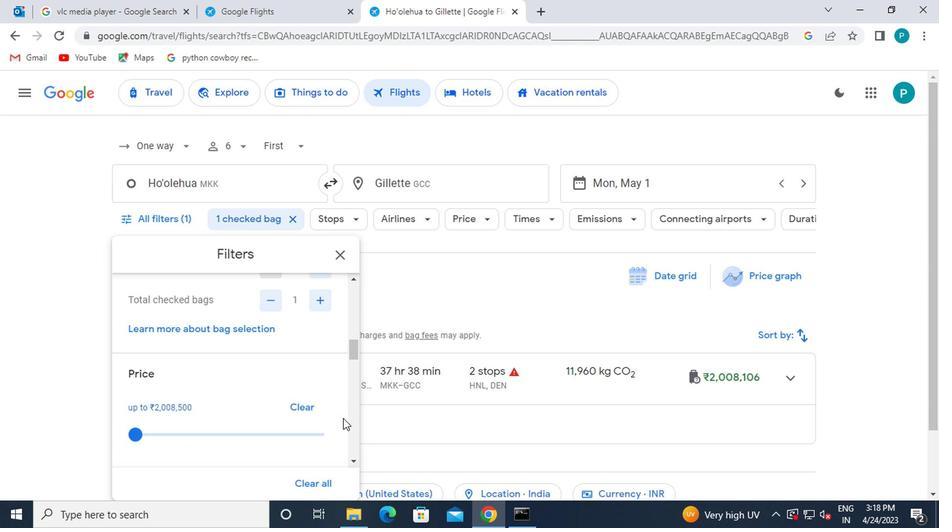 
Action: Mouse moved to (306, 404)
Screenshot: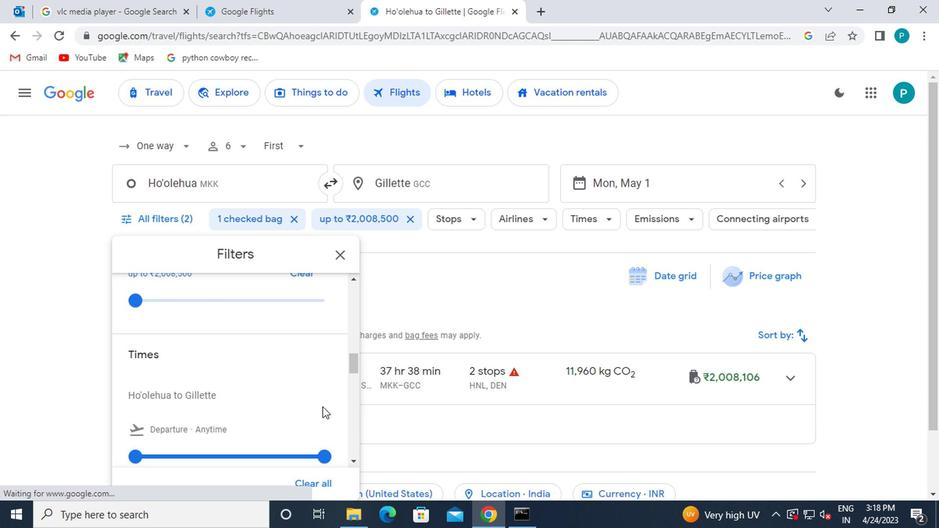 
Action: Mouse scrolled (306, 403) with delta (0, 0)
Screenshot: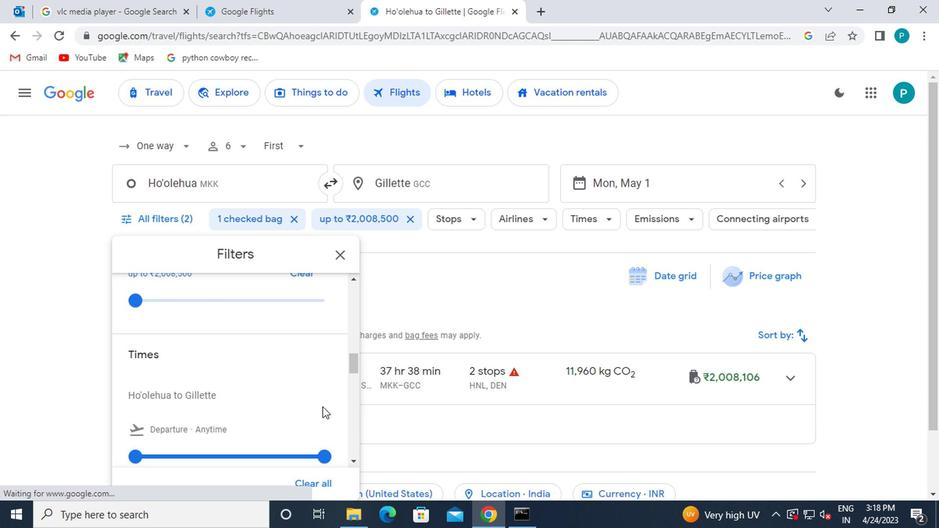 
Action: Mouse moved to (131, 385)
Screenshot: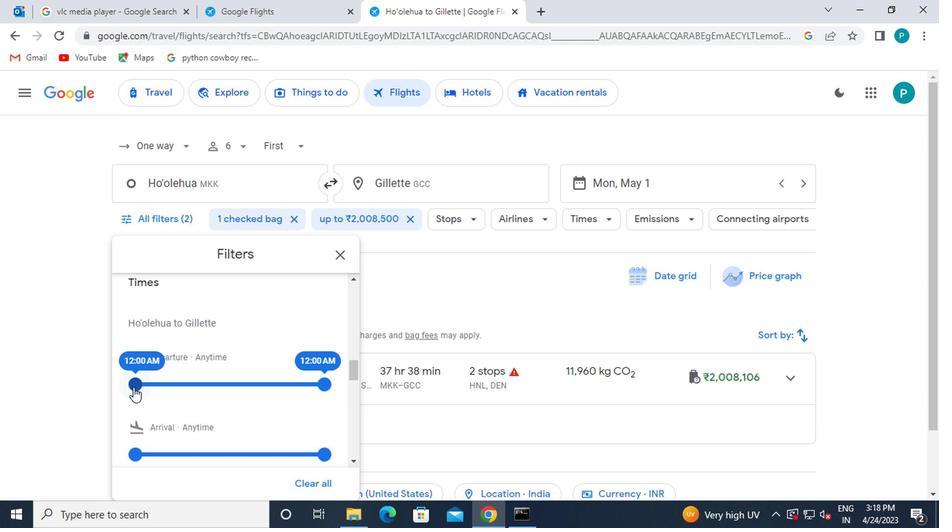 
Action: Mouse pressed left at (131, 385)
Screenshot: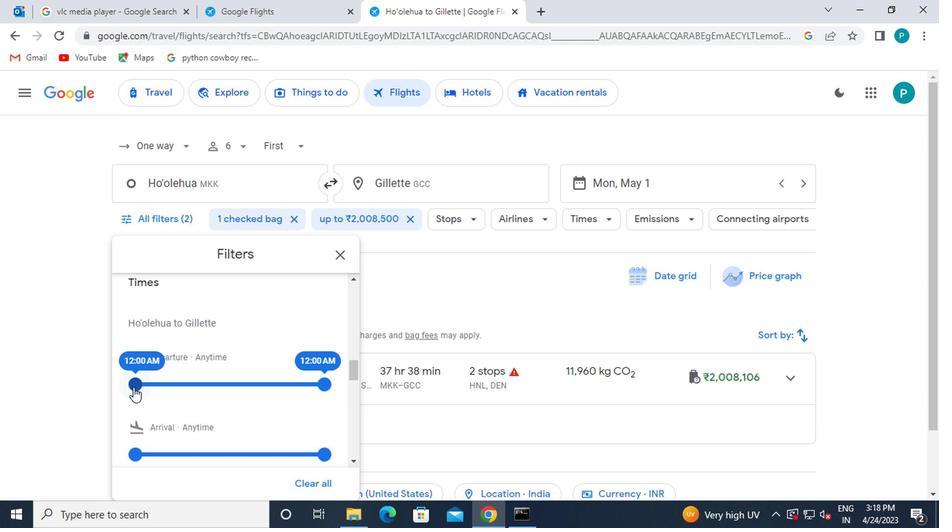 
Action: Mouse moved to (334, 255)
Screenshot: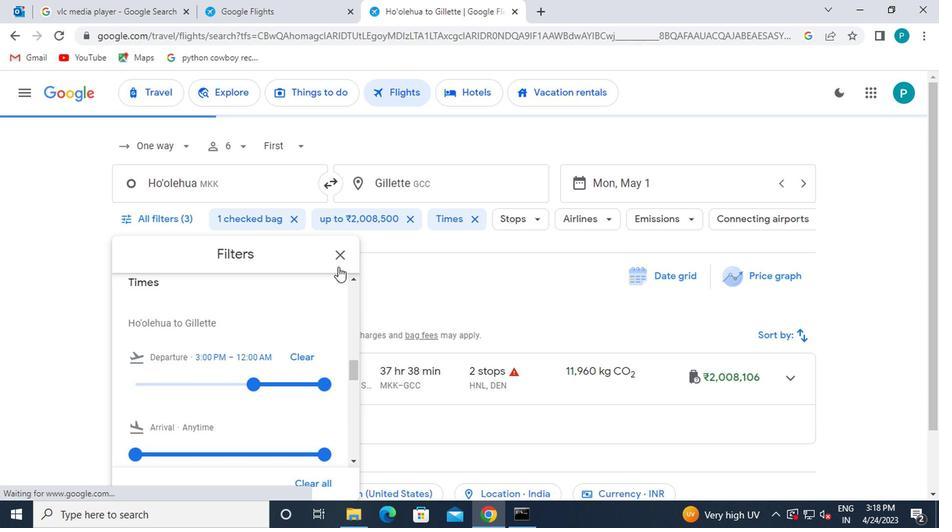 
Action: Mouse pressed left at (334, 255)
Screenshot: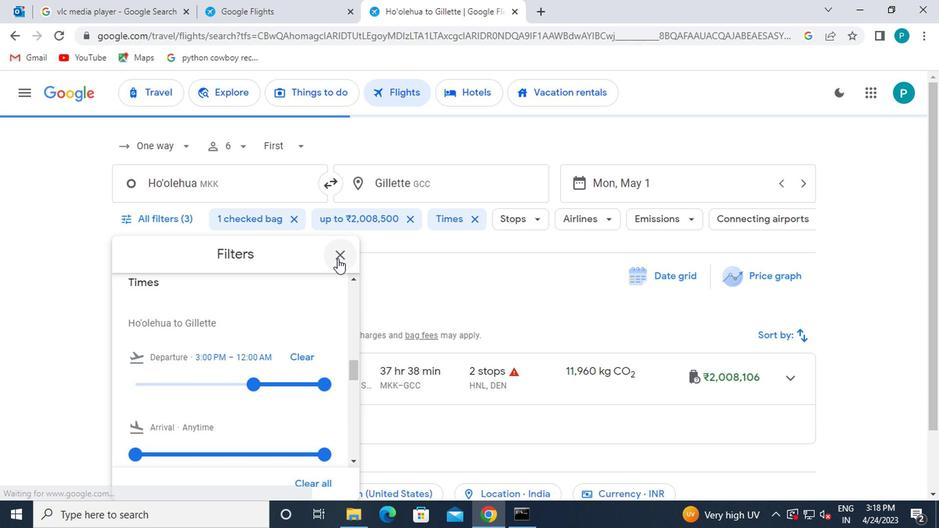 
